 Task: Look for space in Roselle, United States from 10th July, 2023 to 15th July, 2023 for 7 adults in price range Rs.10000 to Rs.15000. Place can be entire place or shared room with 4 bedrooms having 7 beds and 4 bathrooms. Property type can be house, flat, guest house. Amenities needed are: wifi, TV, free parkinig on premises, gym, breakfast. Booking option can be shelf check-in. Required host language is English.
Action: Mouse moved to (435, 108)
Screenshot: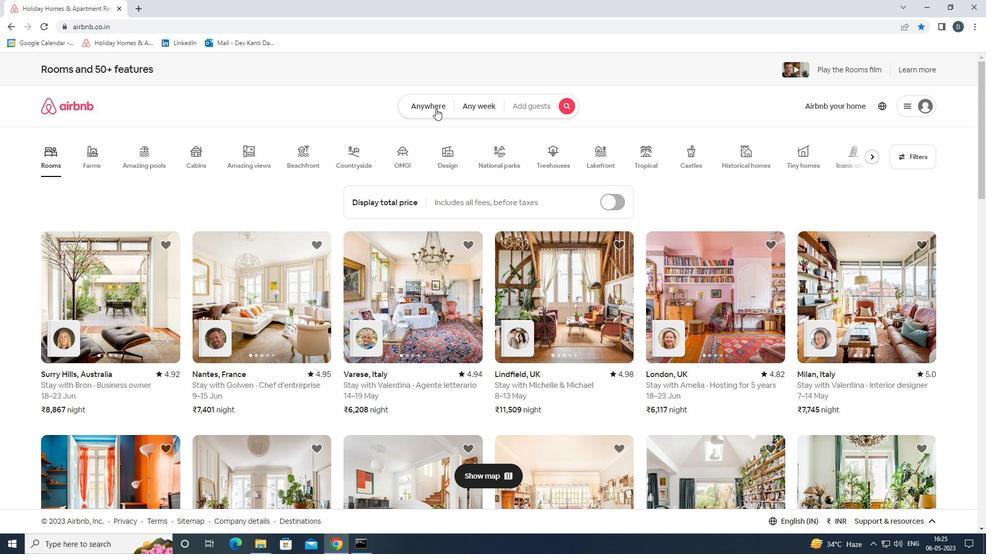 
Action: Mouse pressed left at (435, 108)
Screenshot: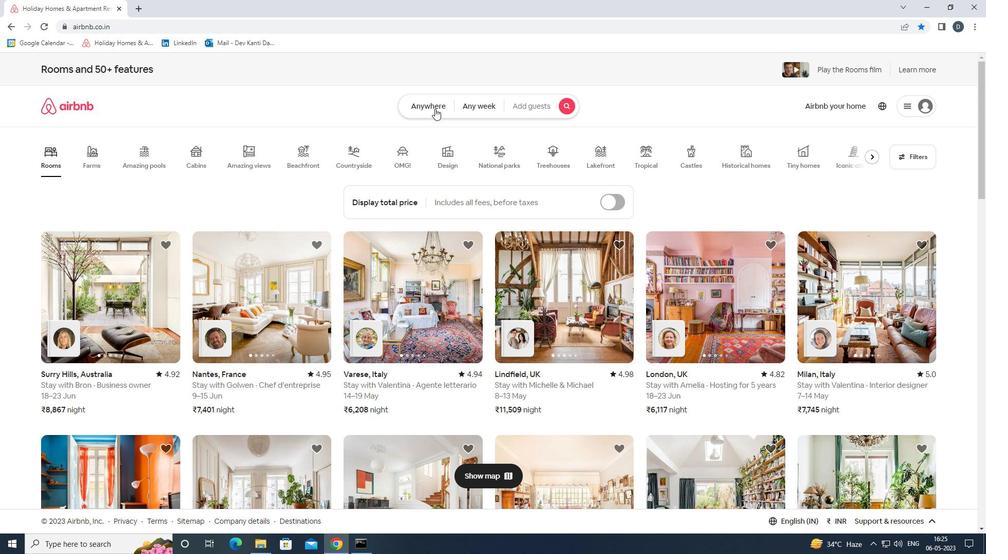 
Action: Mouse moved to (386, 147)
Screenshot: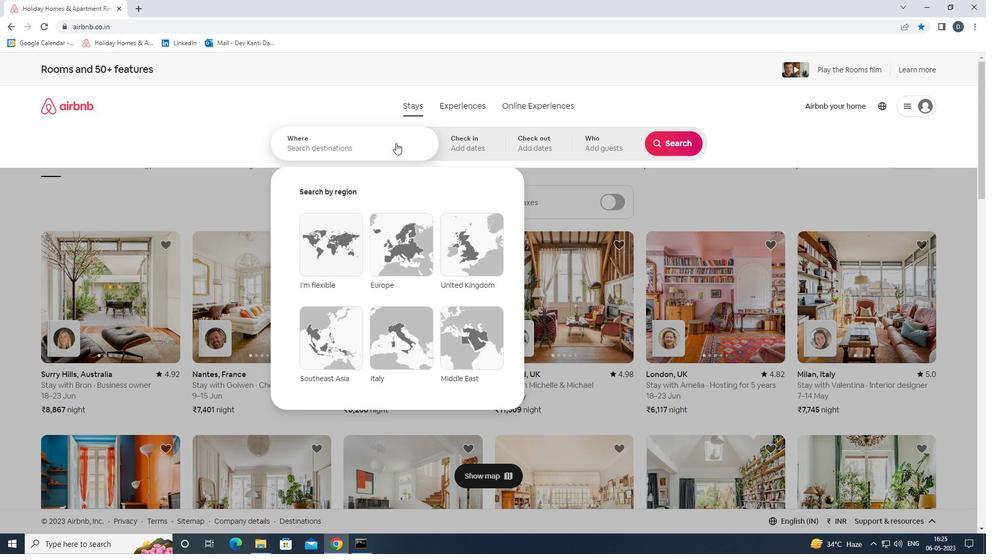 
Action: Mouse pressed left at (386, 147)
Screenshot: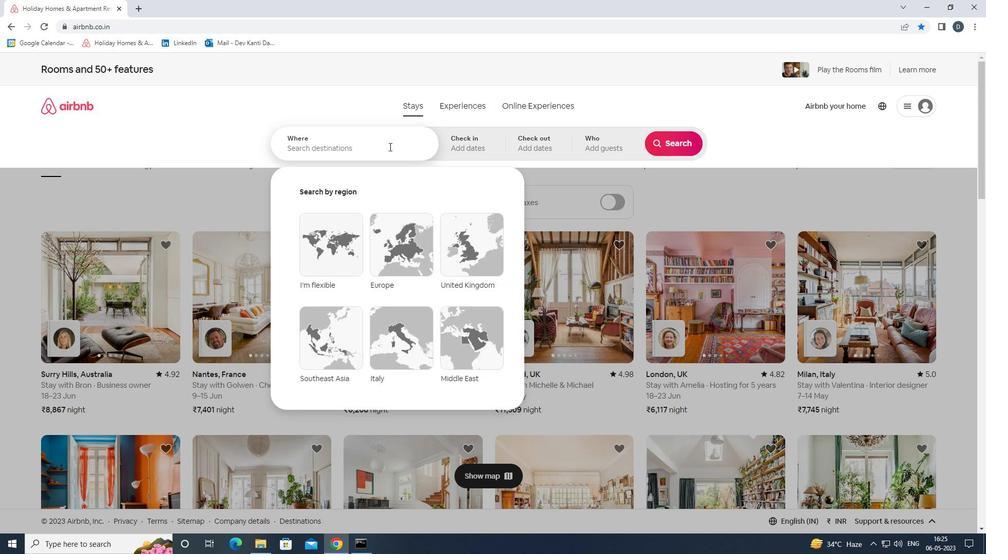 
Action: Key pressed <Key.shift><Key.shift>ROSELLE,<Key.shift>UNITED<Key.space><Key.shift><Key.shift><Key.shift><Key.shift><Key.shift><Key.shift><Key.shift><Key.shift><Key.shift><Key.shift><Key.shift><Key.shift><Key.shift><Key.shift><Key.shift><Key.shift><Key.shift><Key.shift><Key.shift><Key.shift><Key.shift><Key.shift><Key.shift><Key.shift><Key.shift><Key.shift><Key.shift><Key.shift><Key.shift><Key.shift><Key.shift><Key.shift><Key.shift><Key.shift>STATES<Key.enter>
Screenshot: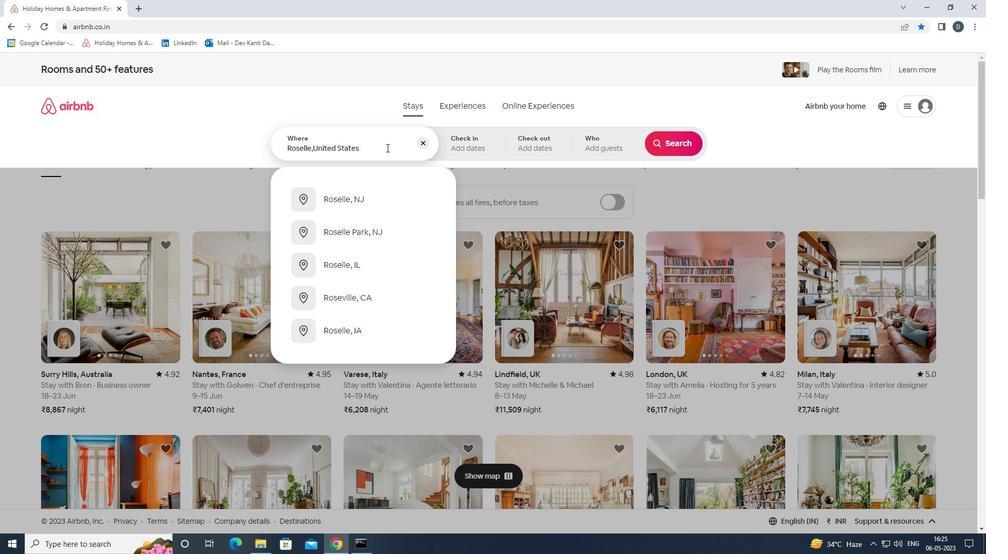 
Action: Mouse moved to (666, 229)
Screenshot: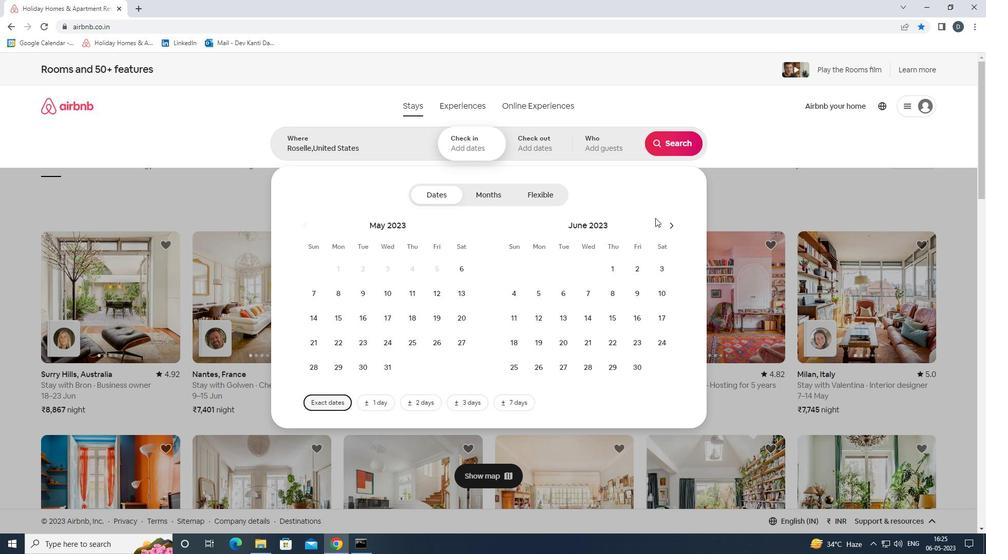 
Action: Mouse pressed left at (666, 229)
Screenshot: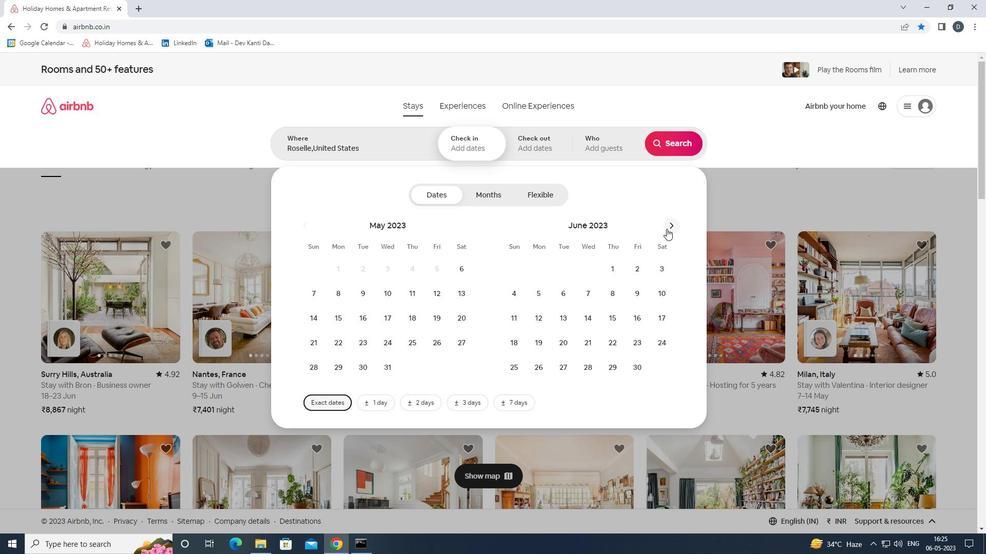
Action: Mouse moved to (542, 320)
Screenshot: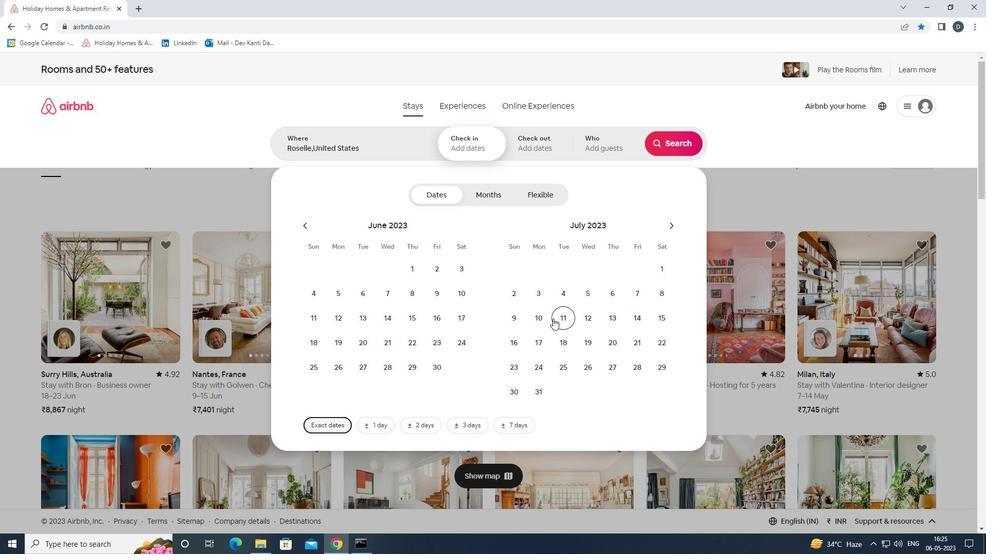 
Action: Mouse pressed left at (542, 320)
Screenshot: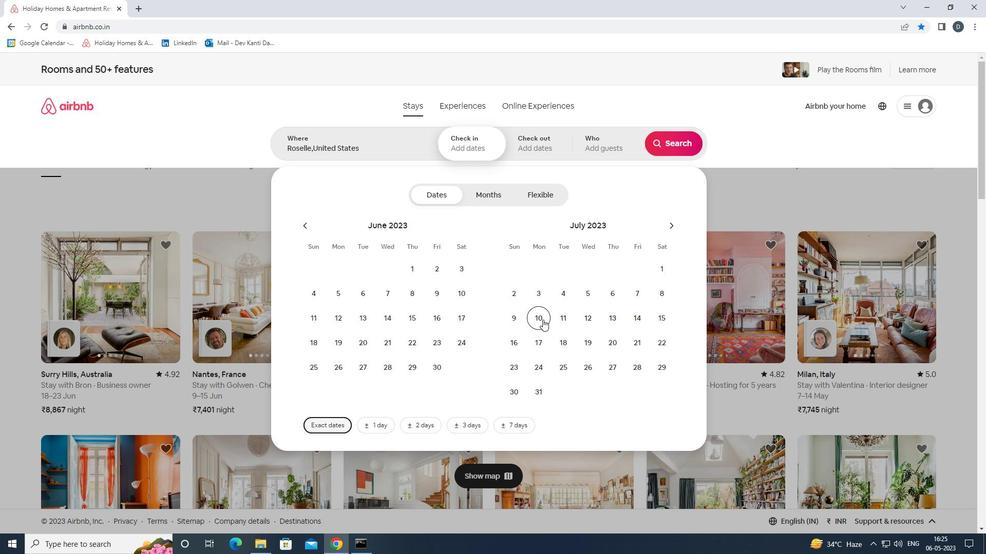 
Action: Mouse moved to (653, 315)
Screenshot: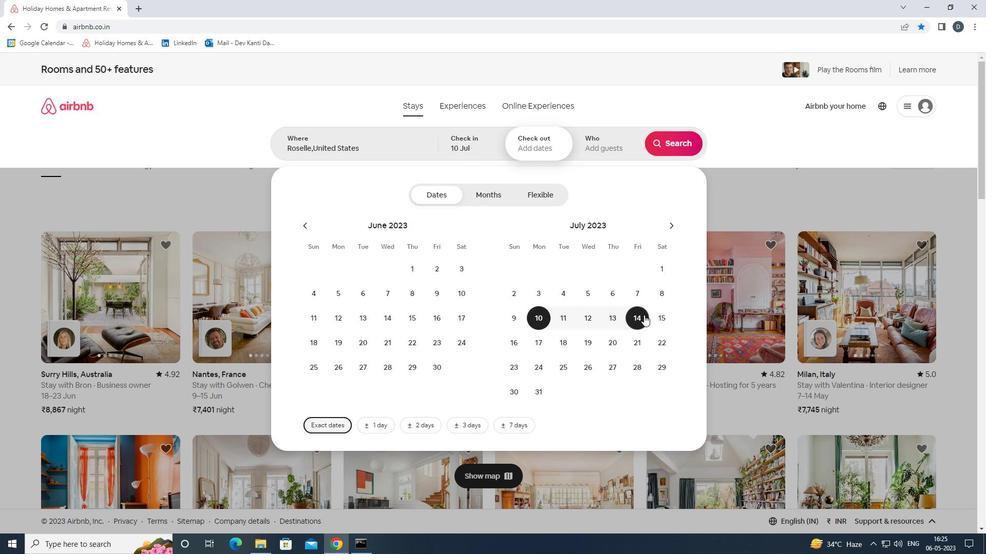 
Action: Mouse pressed left at (653, 315)
Screenshot: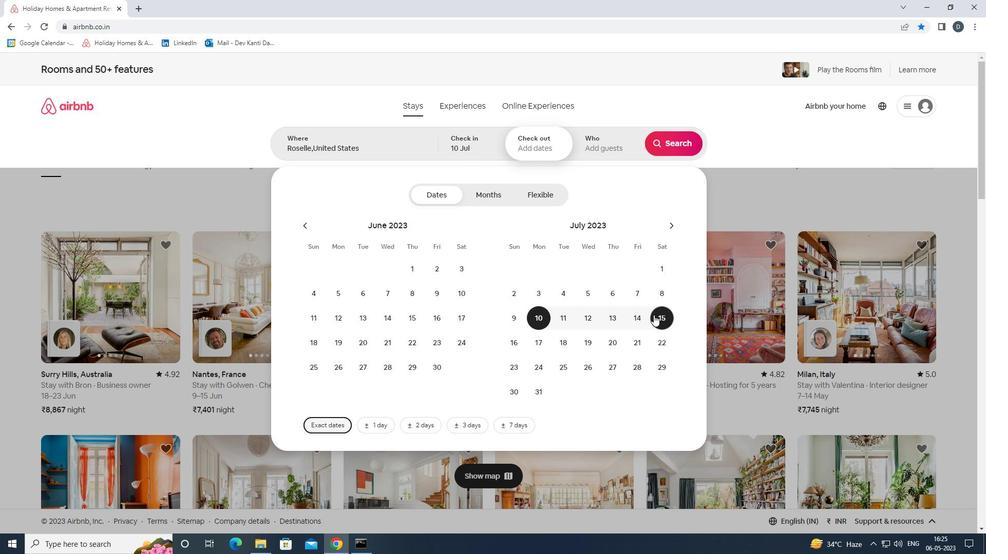 
Action: Mouse moved to (618, 146)
Screenshot: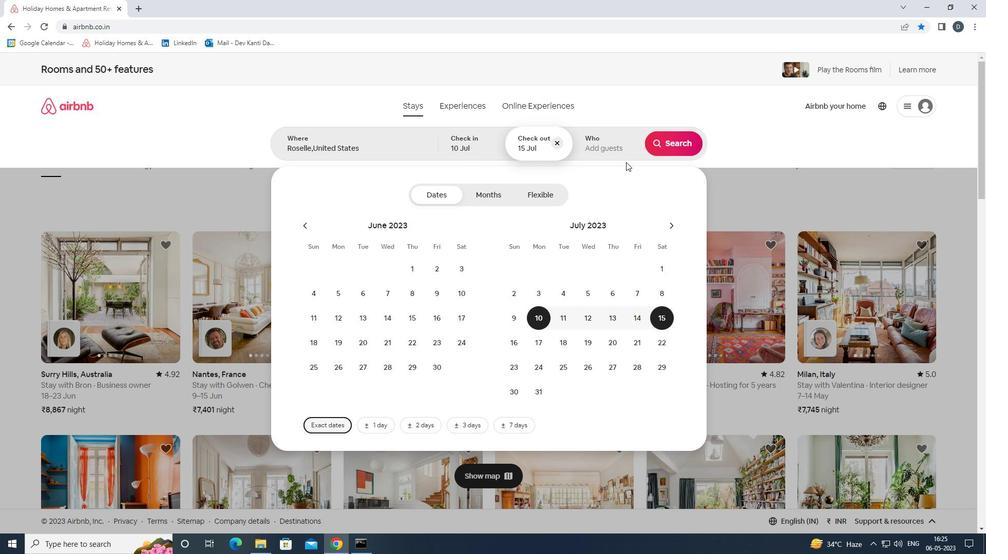 
Action: Mouse pressed left at (618, 146)
Screenshot: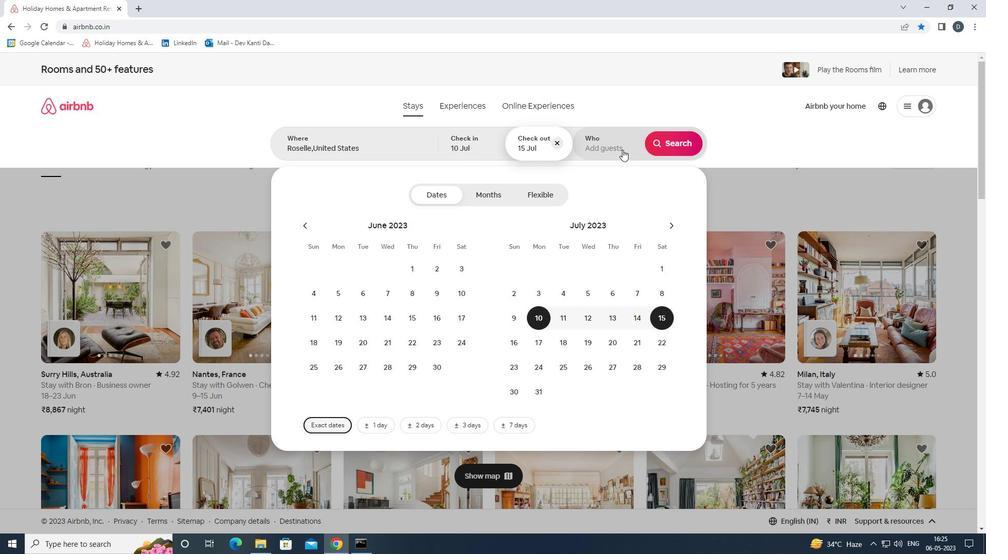 
Action: Mouse moved to (675, 196)
Screenshot: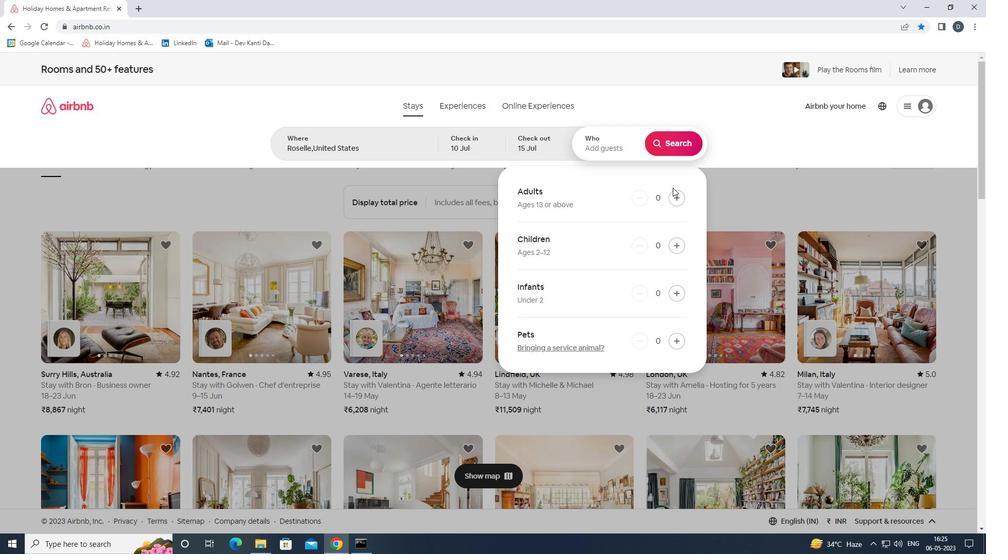 
Action: Mouse pressed left at (675, 196)
Screenshot: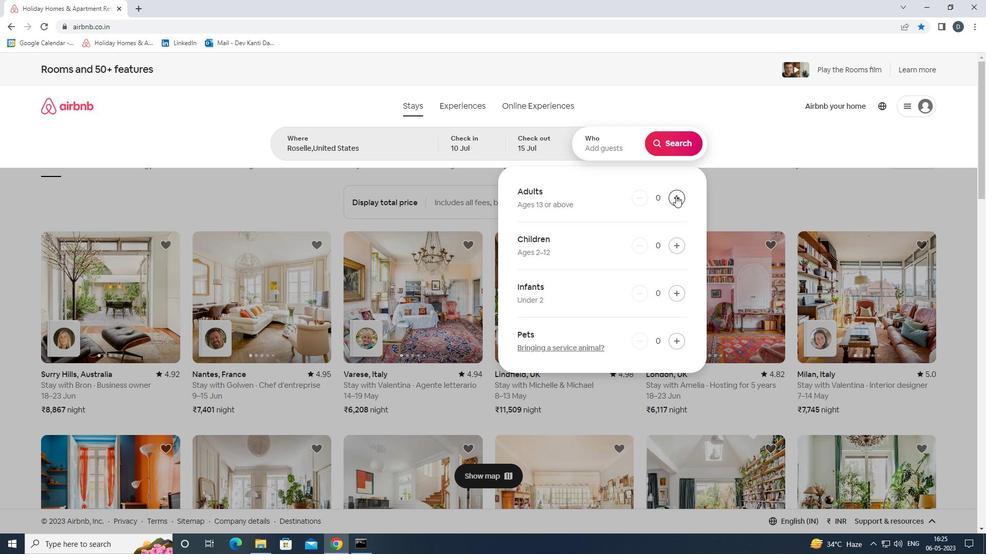
Action: Mouse pressed left at (675, 196)
Screenshot: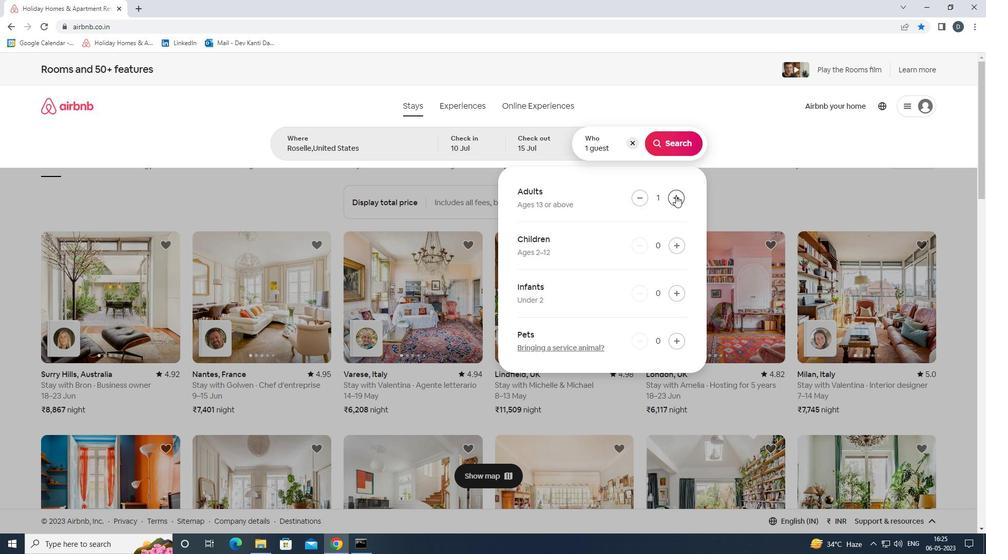 
Action: Mouse pressed left at (675, 196)
Screenshot: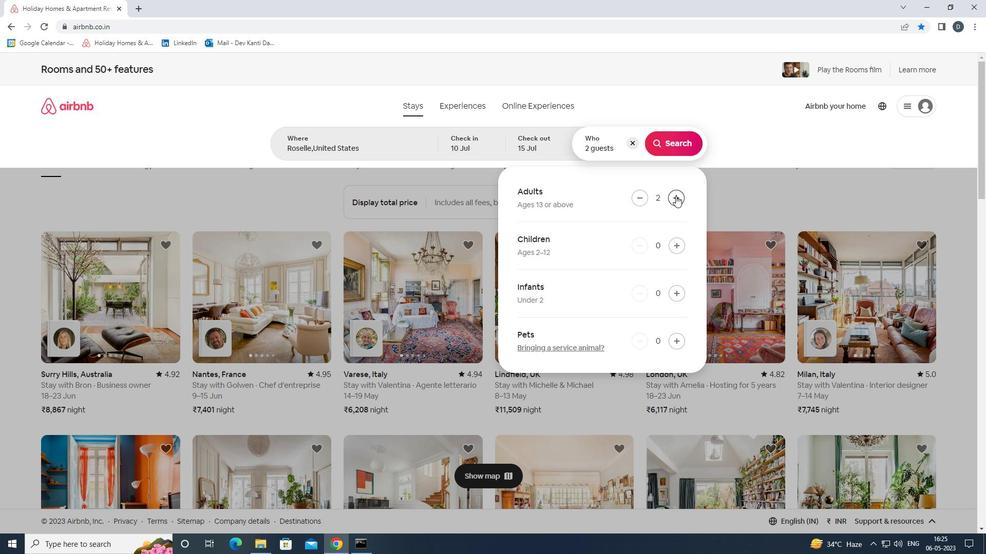 
Action: Mouse pressed left at (675, 196)
Screenshot: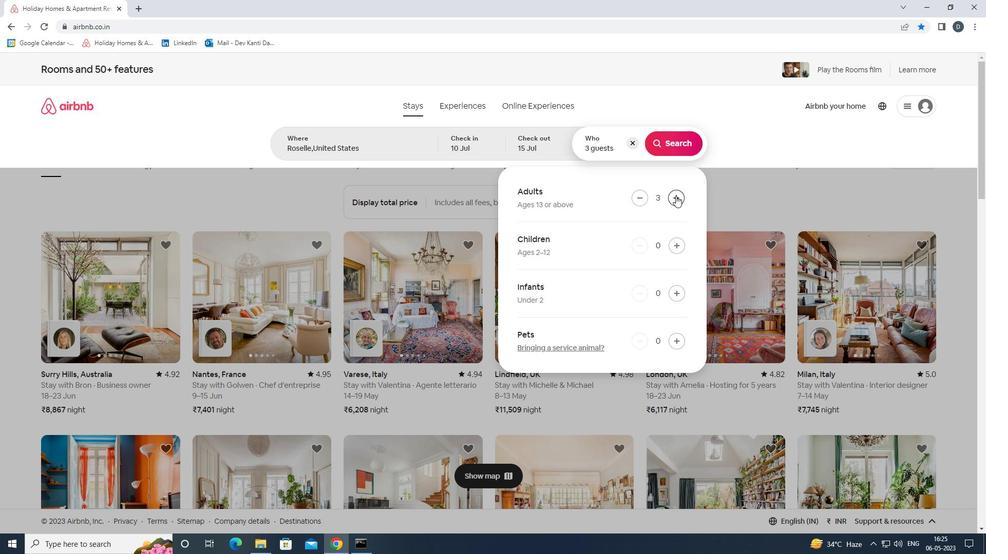 
Action: Mouse moved to (676, 196)
Screenshot: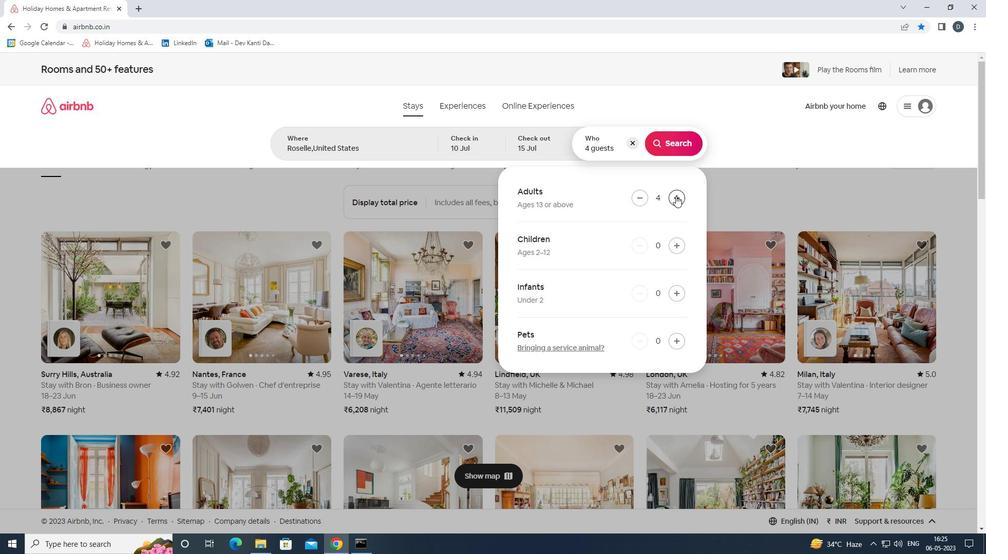 
Action: Mouse pressed left at (676, 196)
Screenshot: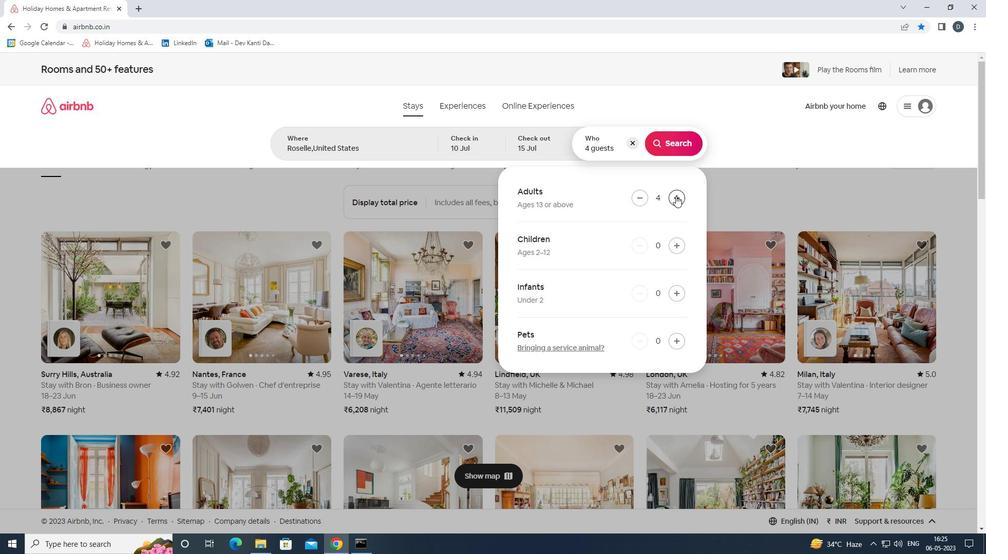 
Action: Mouse pressed left at (676, 196)
Screenshot: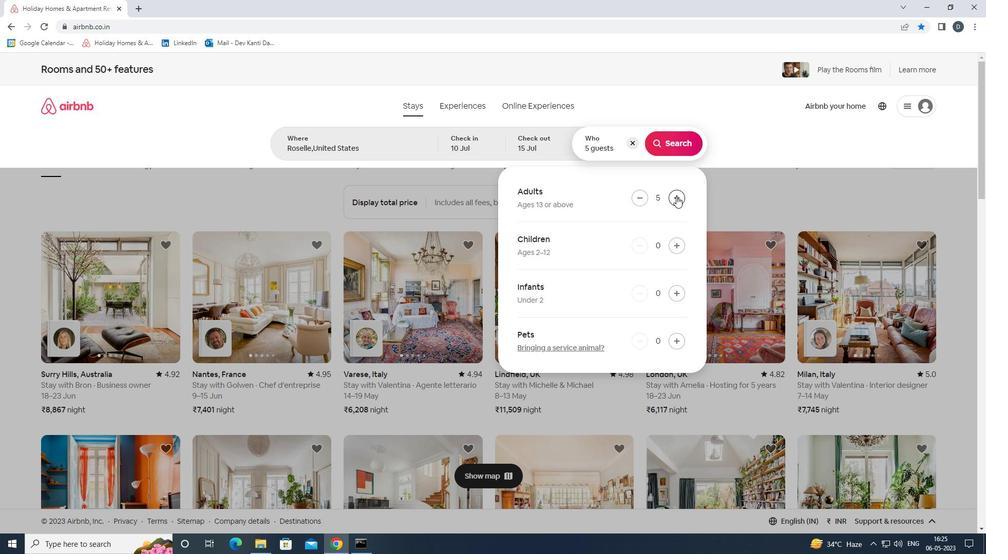 
Action: Mouse pressed left at (676, 196)
Screenshot: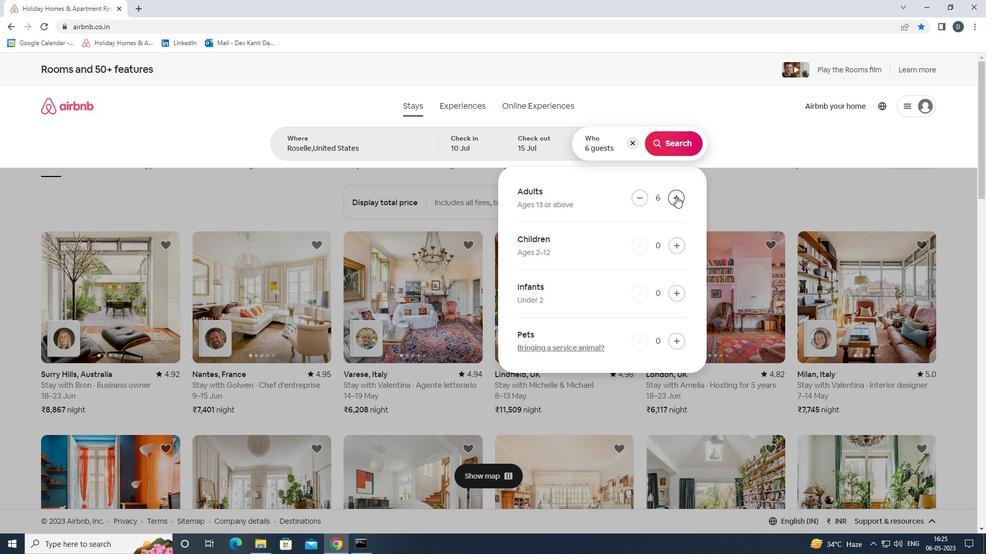 
Action: Mouse moved to (682, 153)
Screenshot: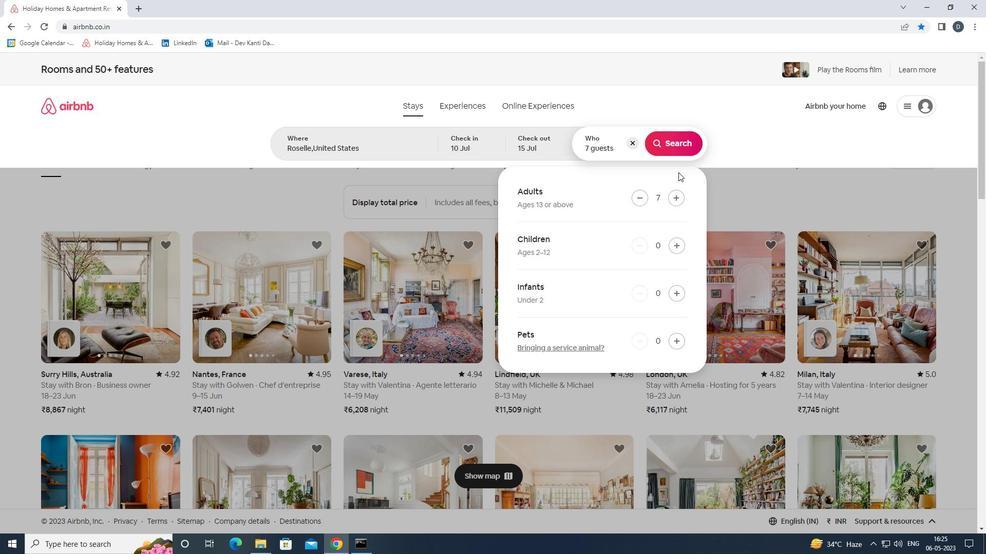 
Action: Mouse pressed left at (682, 153)
Screenshot: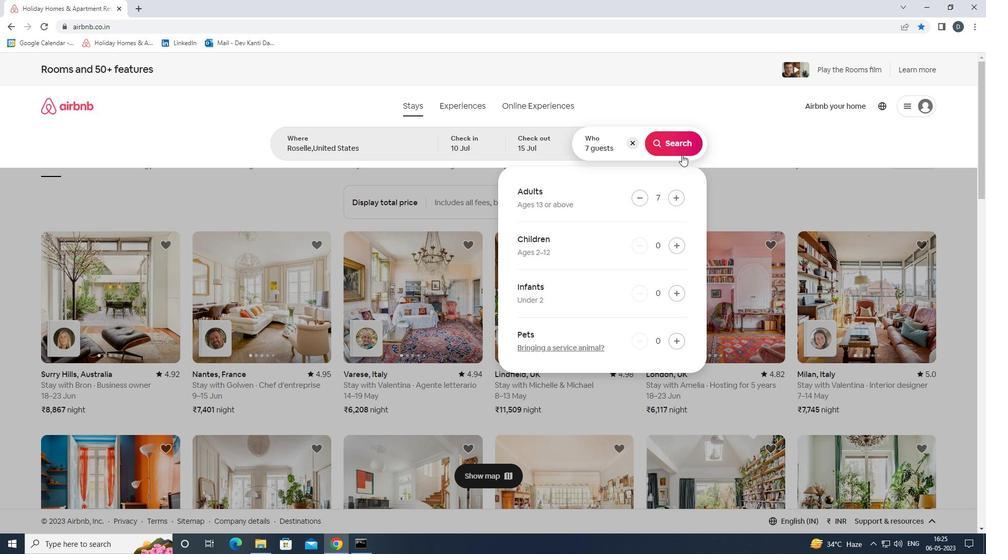 
Action: Mouse moved to (931, 111)
Screenshot: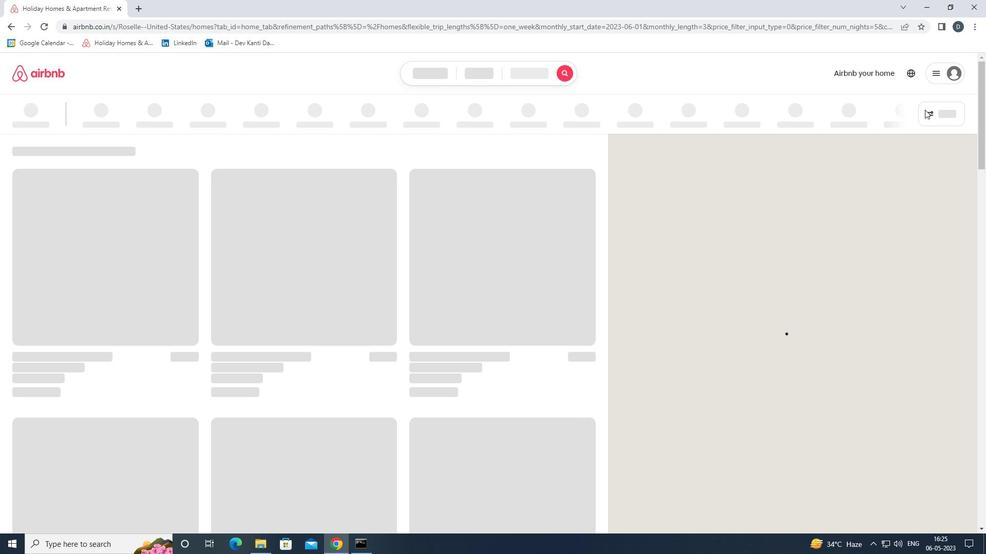 
Action: Mouse pressed left at (931, 111)
Screenshot: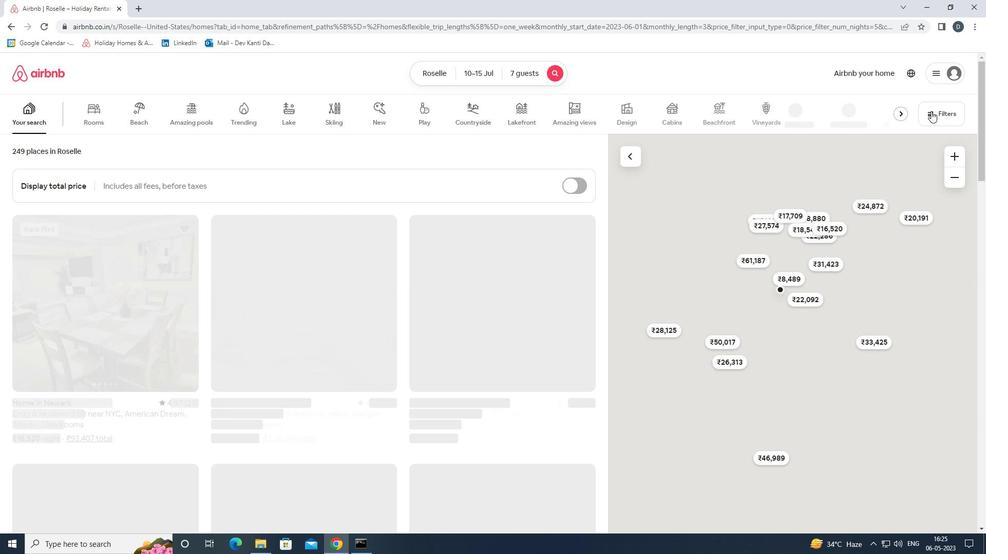 
Action: Mouse moved to (400, 364)
Screenshot: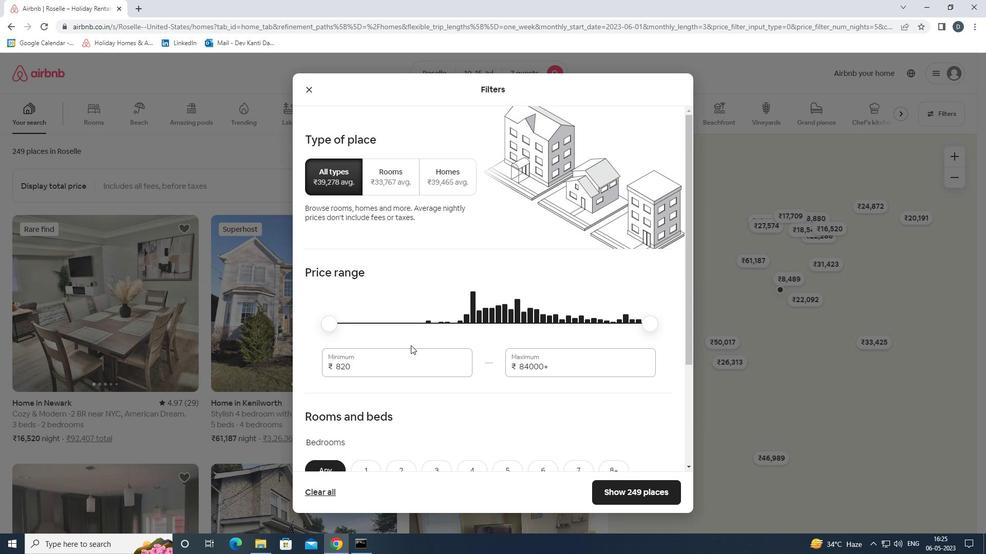 
Action: Mouse pressed left at (400, 364)
Screenshot: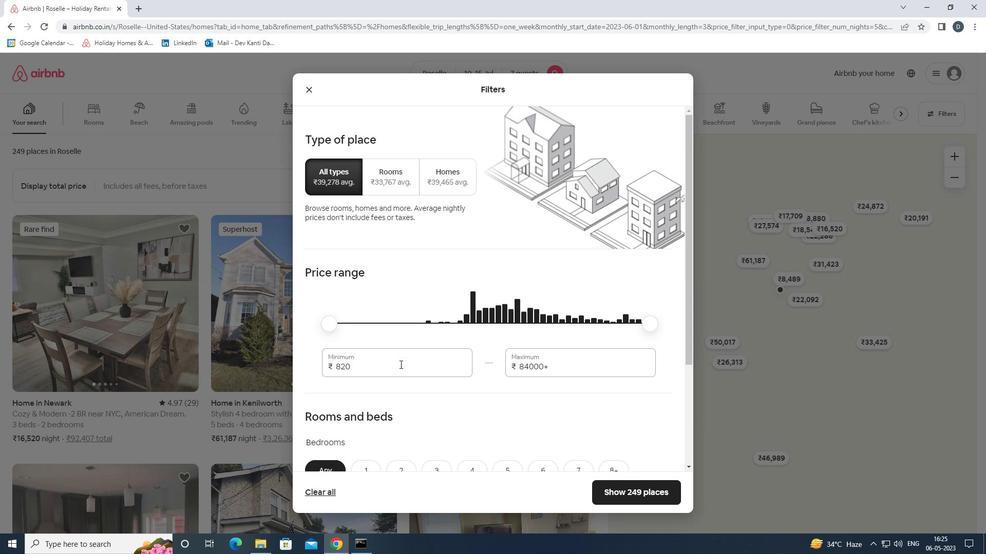 
Action: Mouse pressed left at (400, 364)
Screenshot: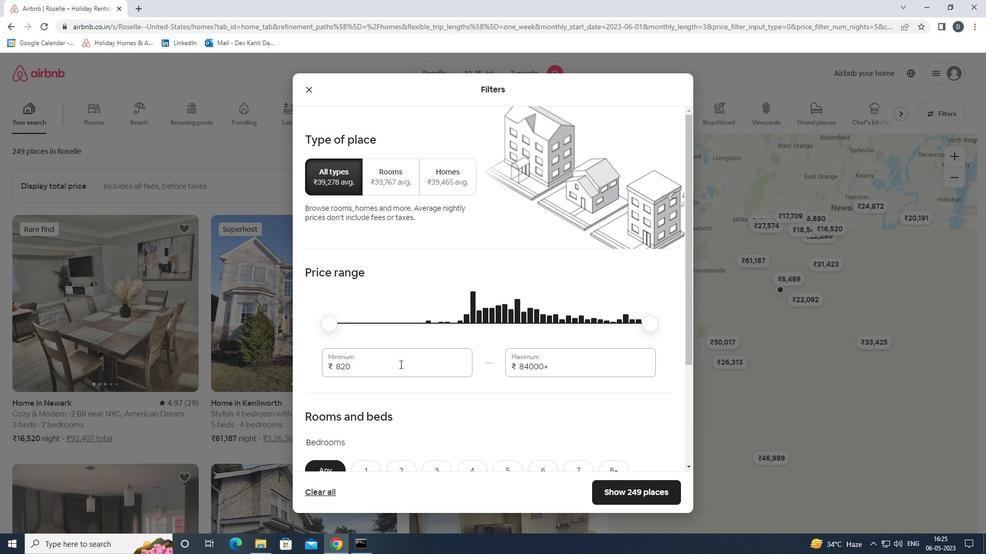 
Action: Key pressed 10000<Key.tab>15000
Screenshot: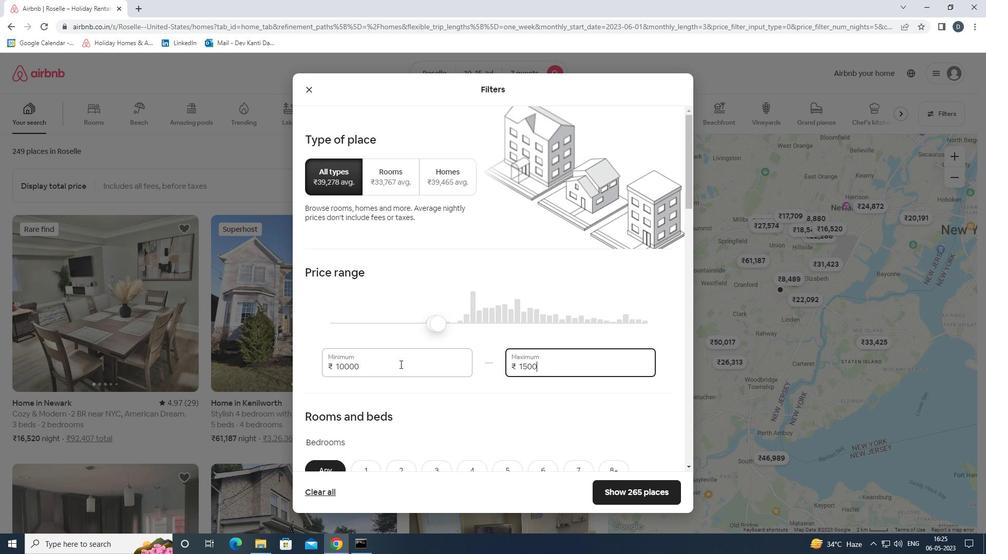 
Action: Mouse scrolled (400, 364) with delta (0, 0)
Screenshot: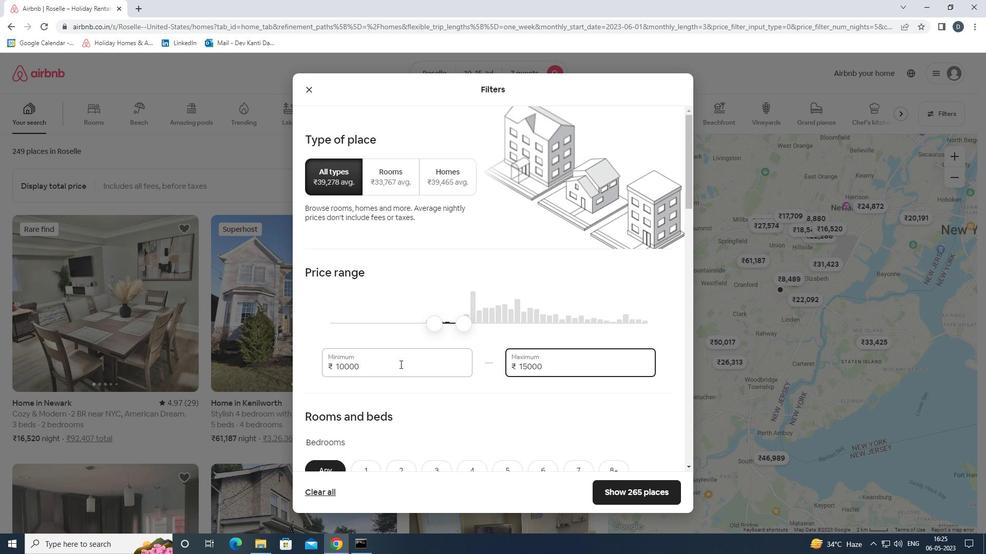 
Action: Mouse scrolled (400, 364) with delta (0, 0)
Screenshot: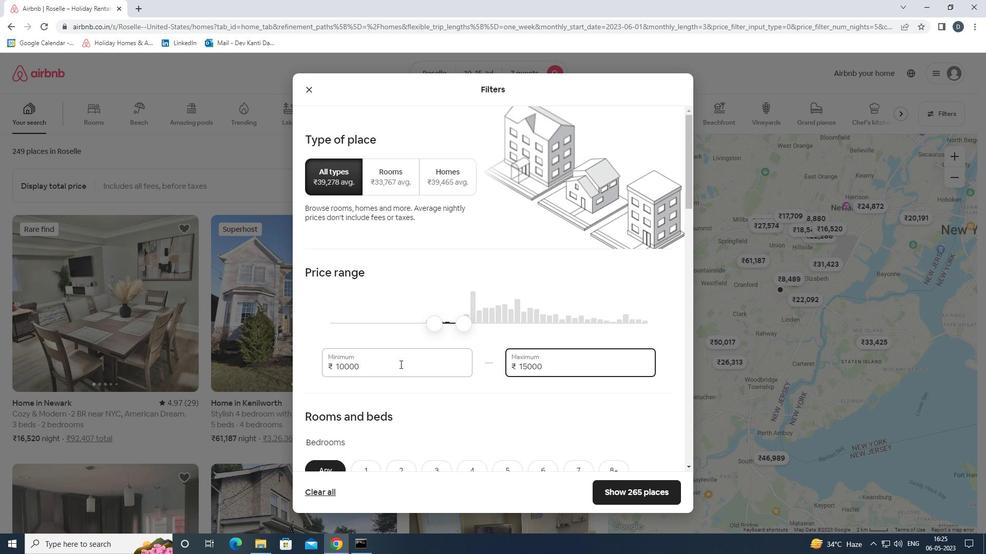 
Action: Mouse moved to (400, 364)
Screenshot: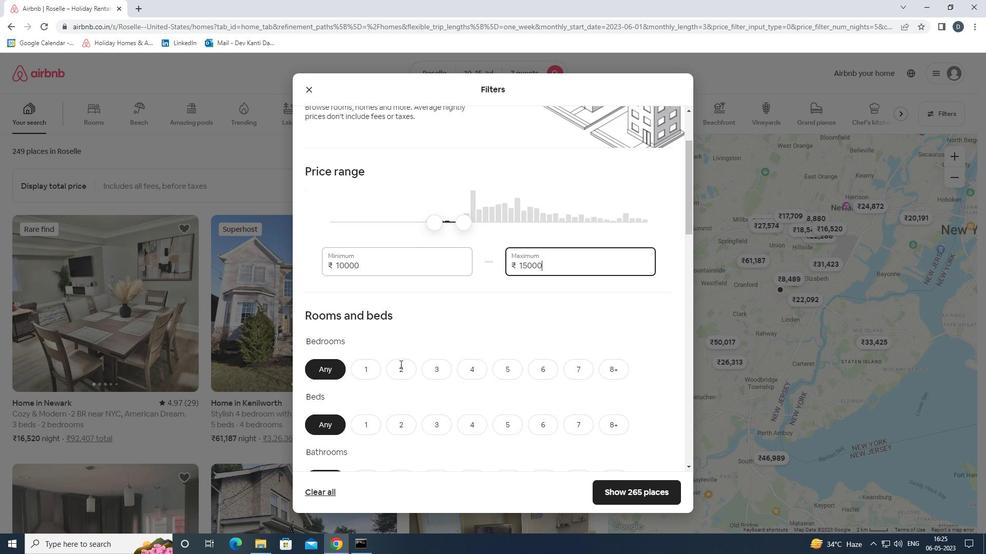 
Action: Mouse scrolled (400, 364) with delta (0, 0)
Screenshot: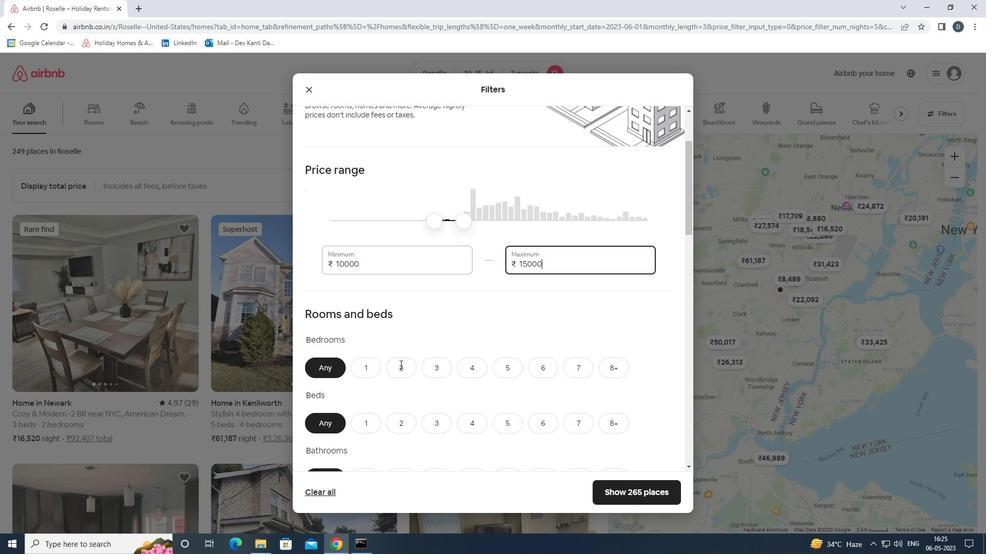 
Action: Mouse moved to (406, 359)
Screenshot: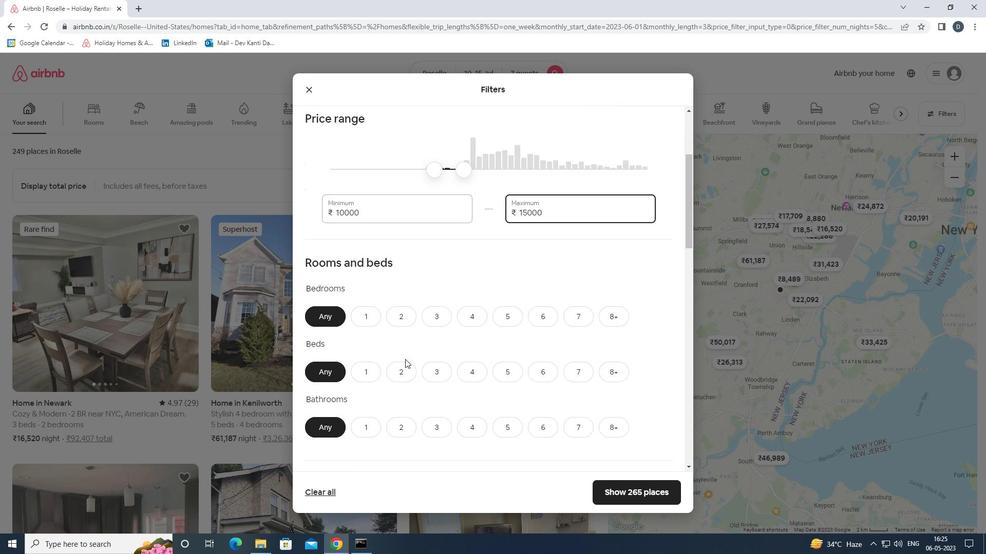 
Action: Mouse scrolled (406, 359) with delta (0, 0)
Screenshot: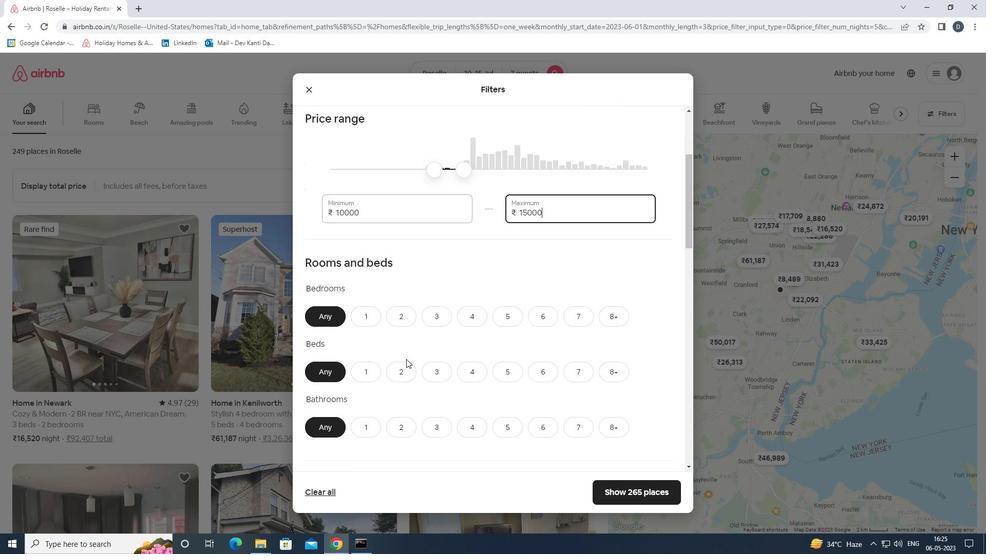 
Action: Mouse moved to (473, 265)
Screenshot: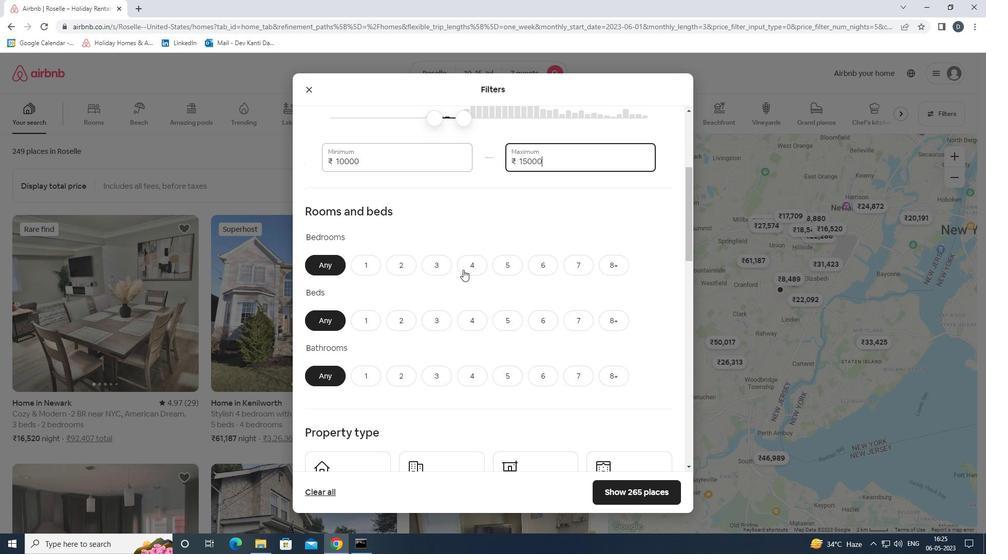 
Action: Mouse pressed left at (473, 265)
Screenshot: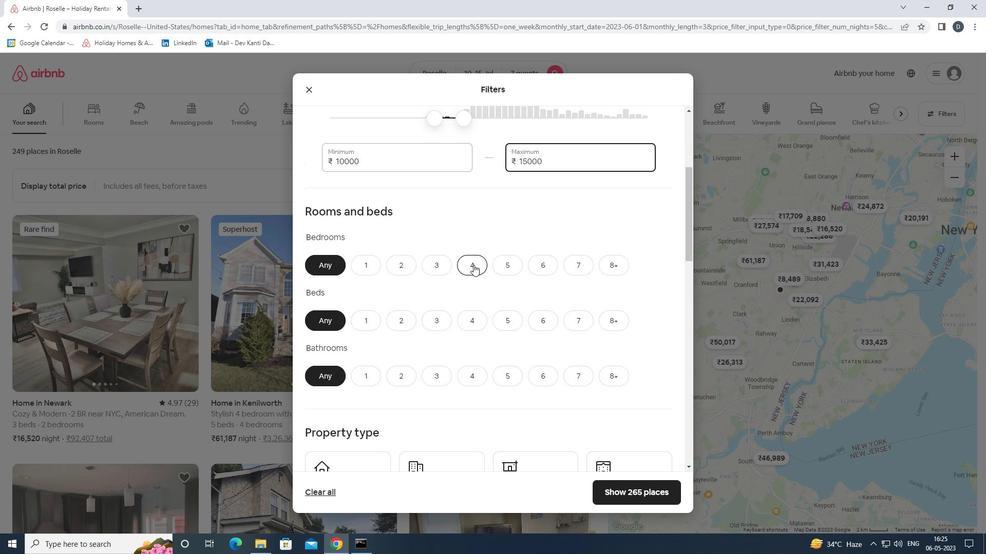 
Action: Mouse moved to (575, 320)
Screenshot: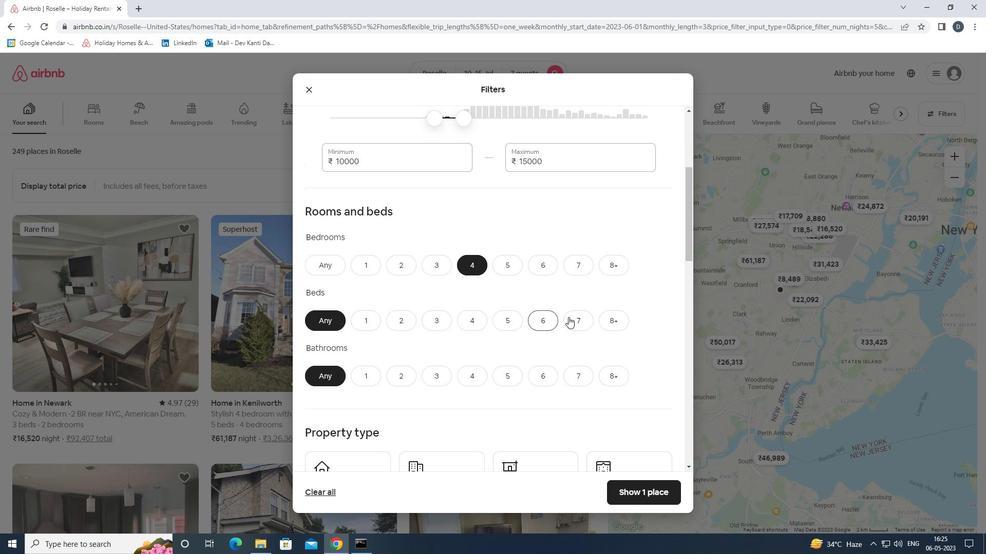 
Action: Mouse pressed left at (575, 320)
Screenshot: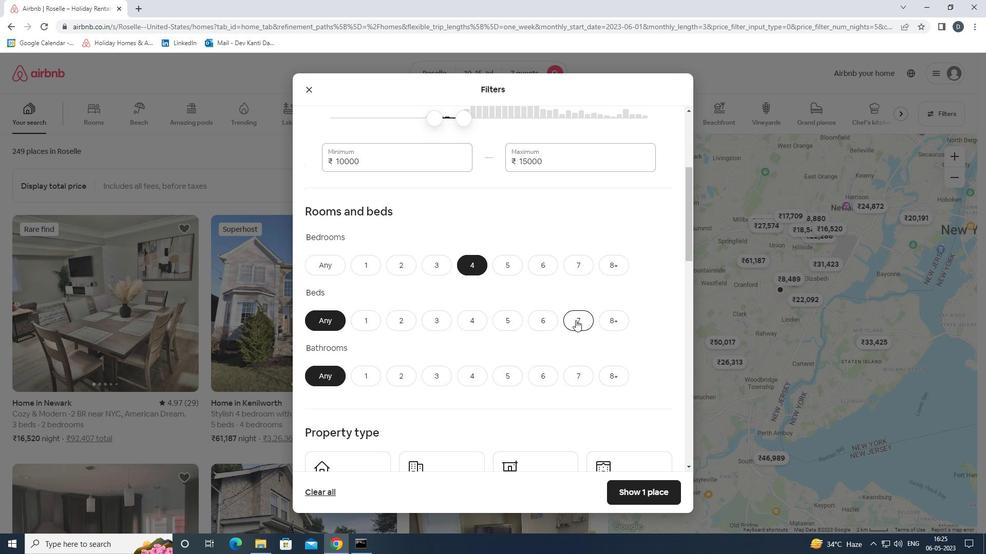 
Action: Mouse moved to (470, 367)
Screenshot: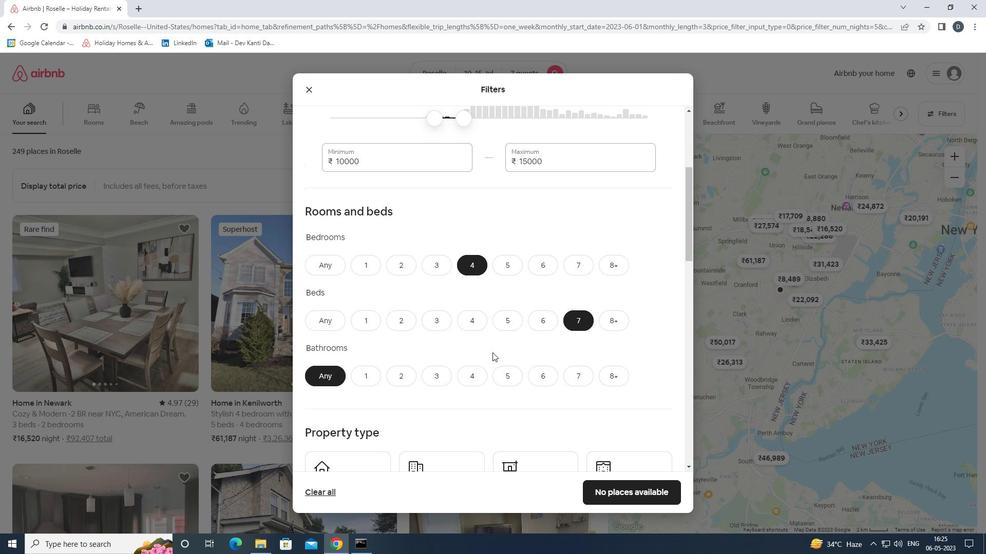 
Action: Mouse pressed left at (470, 367)
Screenshot: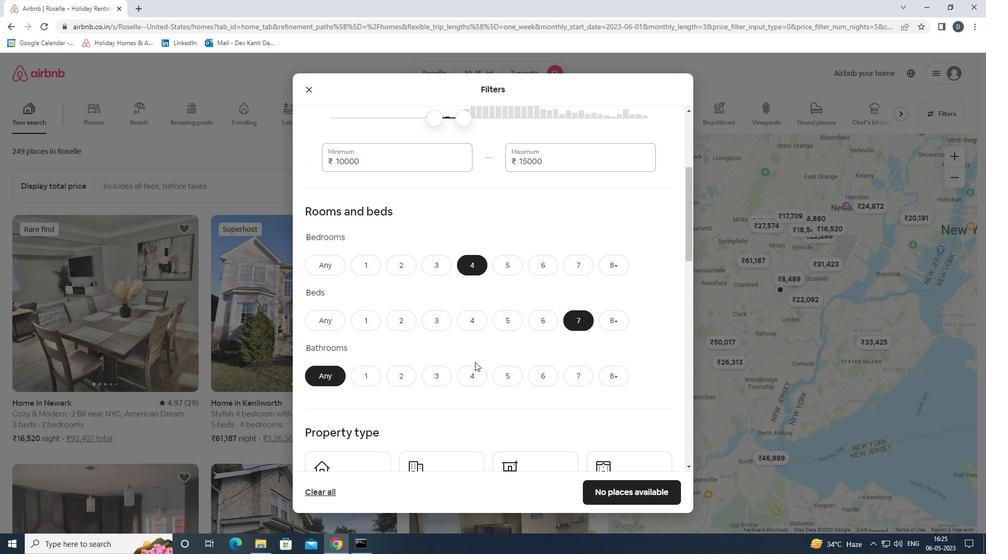 
Action: Mouse moved to (475, 341)
Screenshot: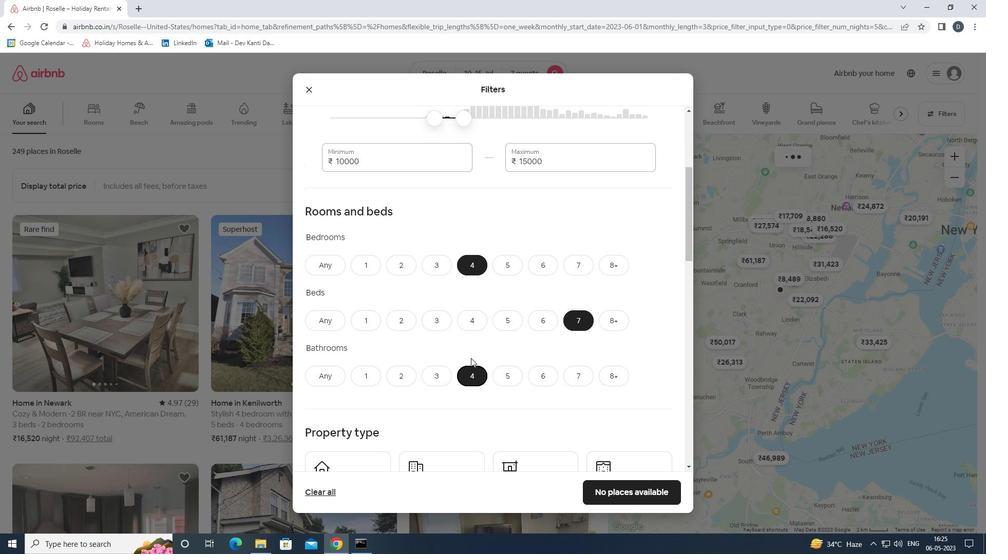 
Action: Mouse scrolled (475, 340) with delta (0, 0)
Screenshot: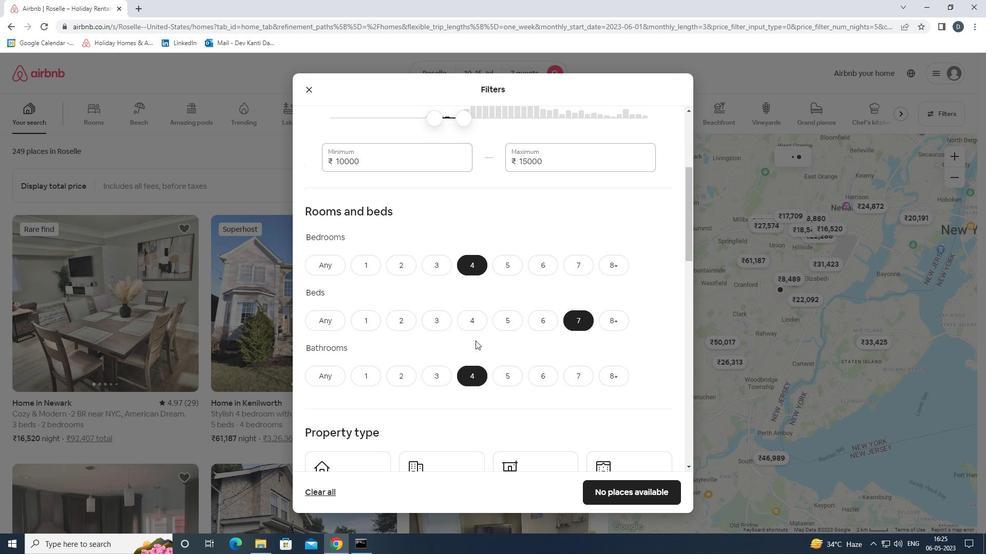 
Action: Mouse scrolled (475, 340) with delta (0, 0)
Screenshot: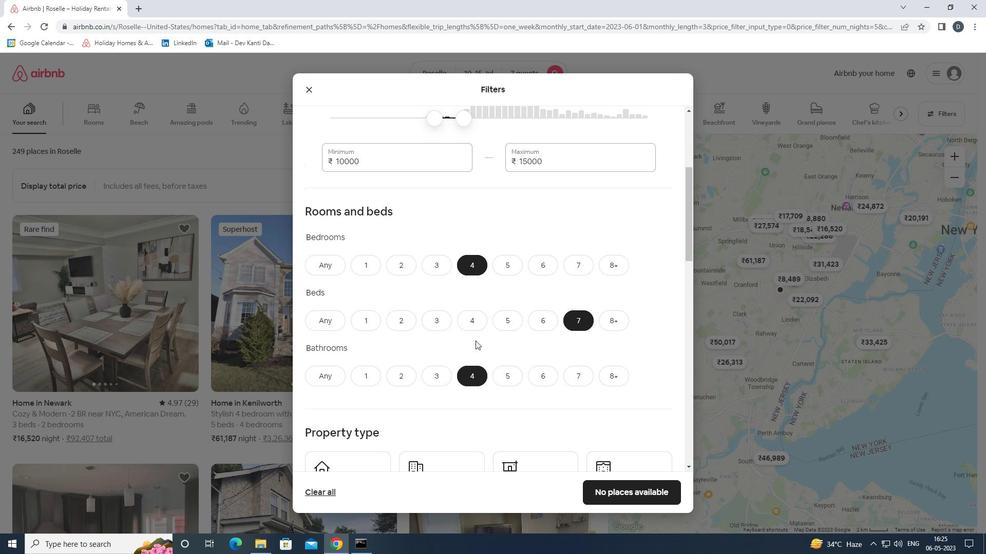 
Action: Mouse scrolled (475, 340) with delta (0, 0)
Screenshot: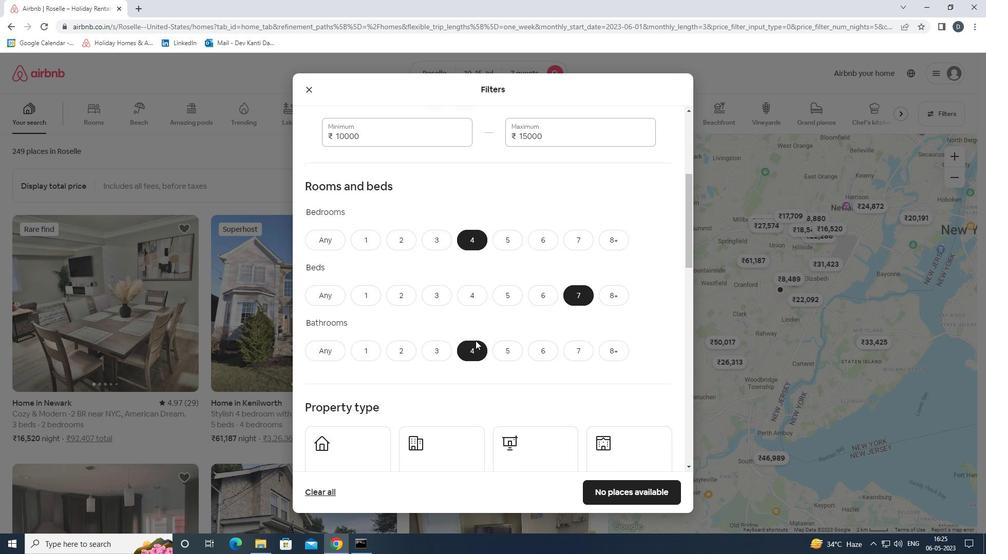 
Action: Mouse moved to (356, 340)
Screenshot: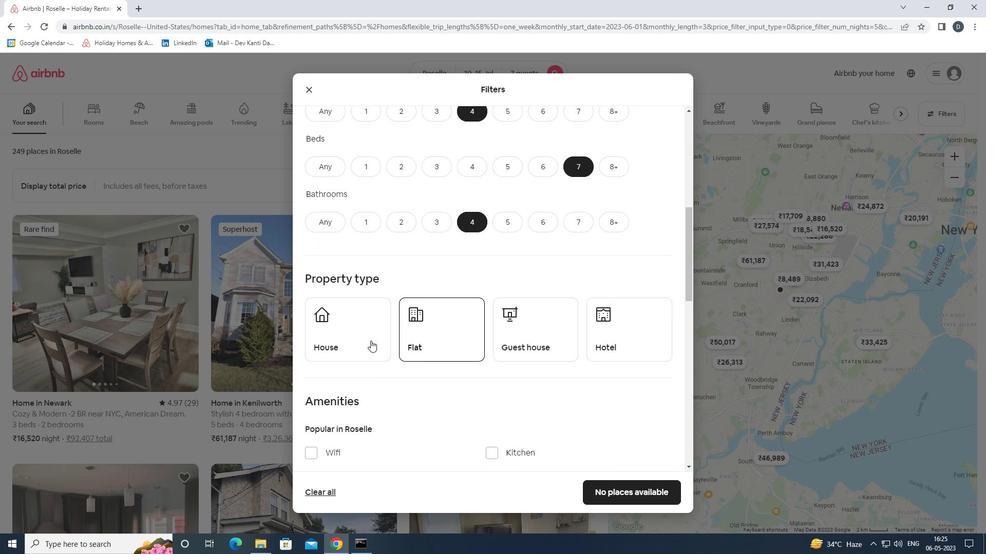
Action: Mouse pressed left at (356, 340)
Screenshot: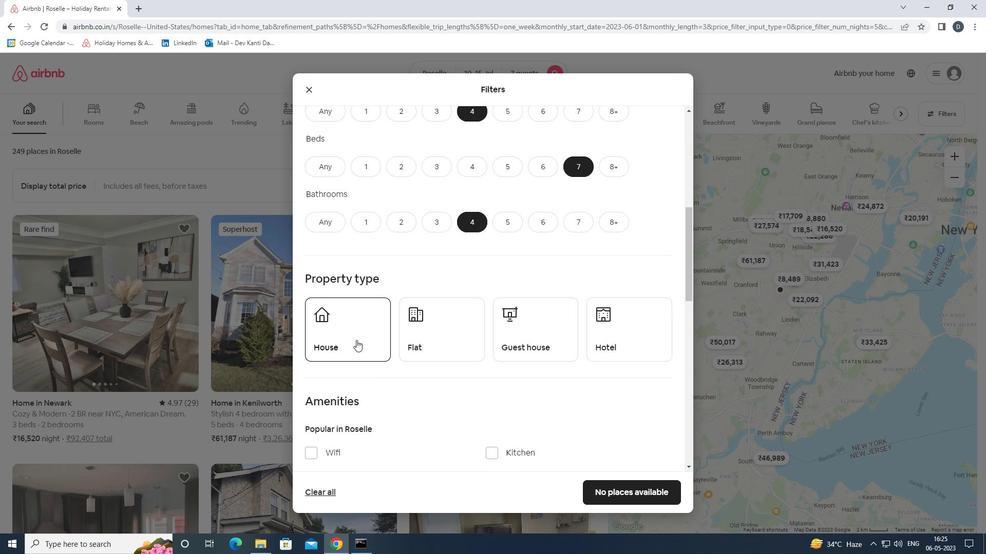 
Action: Mouse moved to (448, 328)
Screenshot: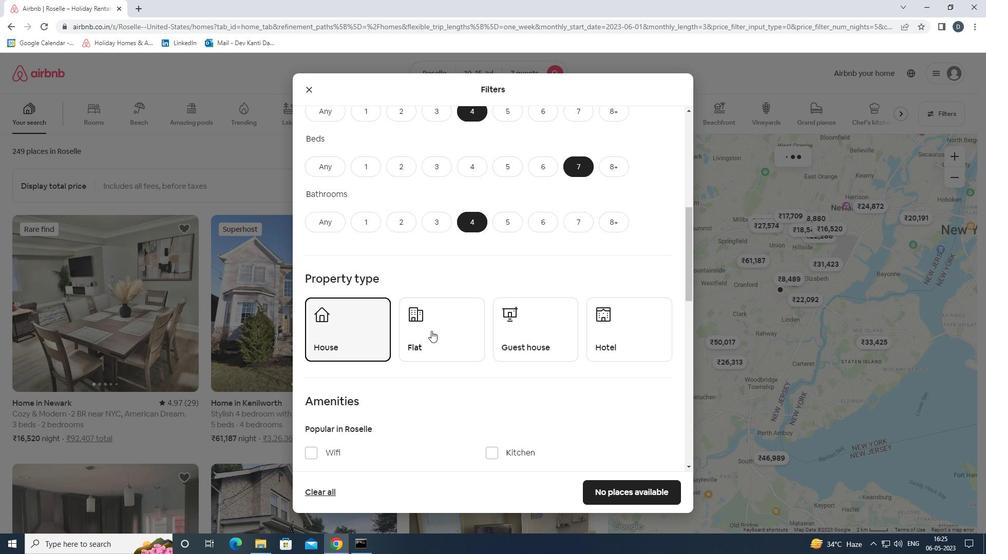 
Action: Mouse pressed left at (448, 328)
Screenshot: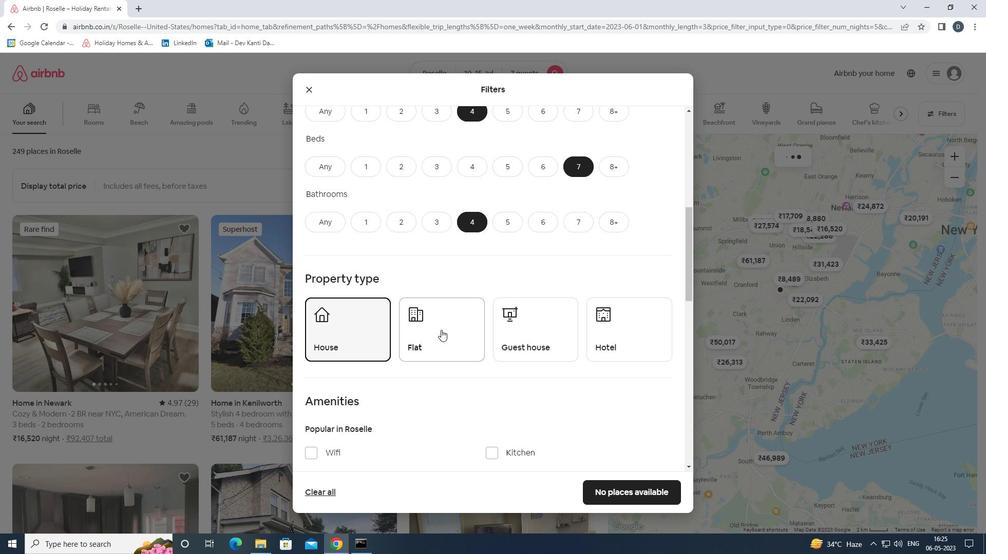 
Action: Mouse moved to (524, 328)
Screenshot: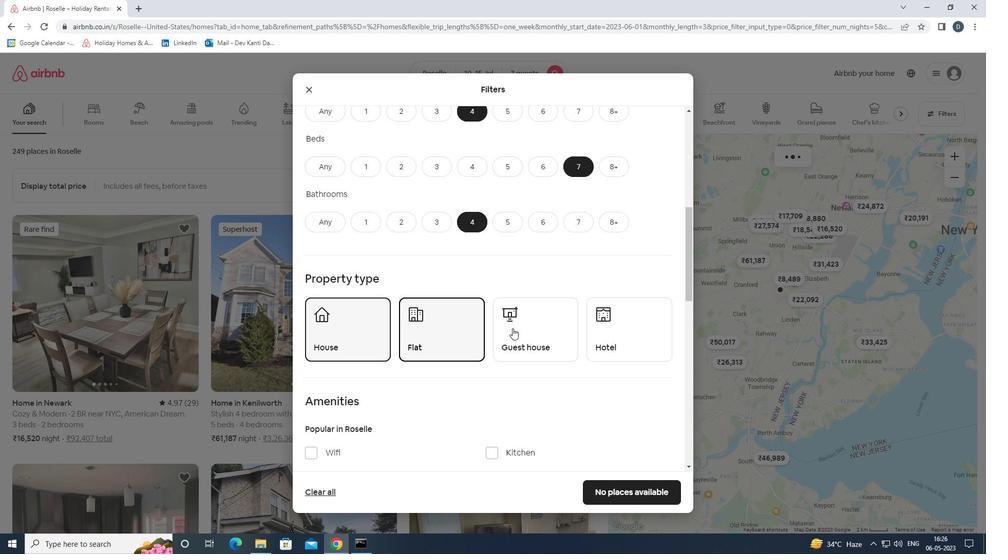 
Action: Mouse pressed left at (524, 328)
Screenshot: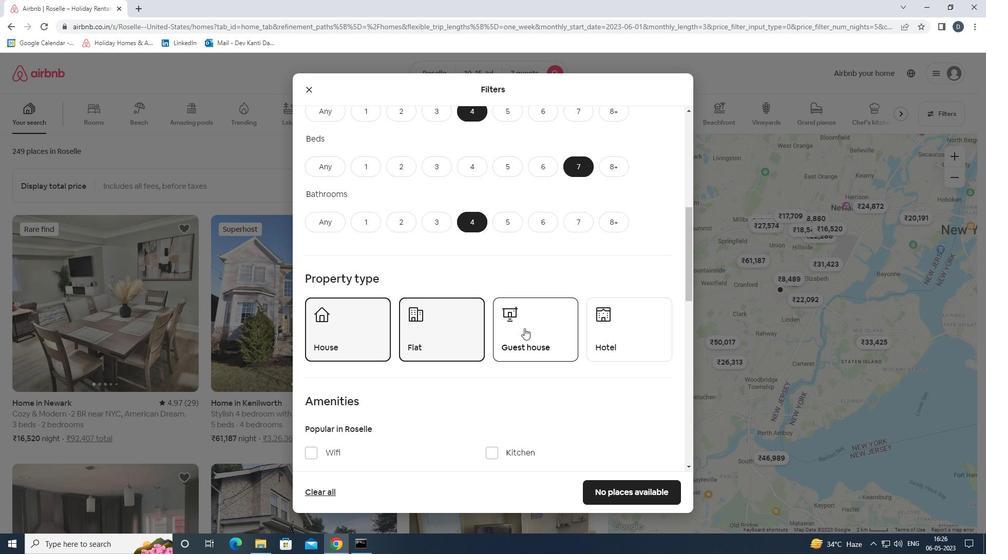 
Action: Mouse moved to (524, 327)
Screenshot: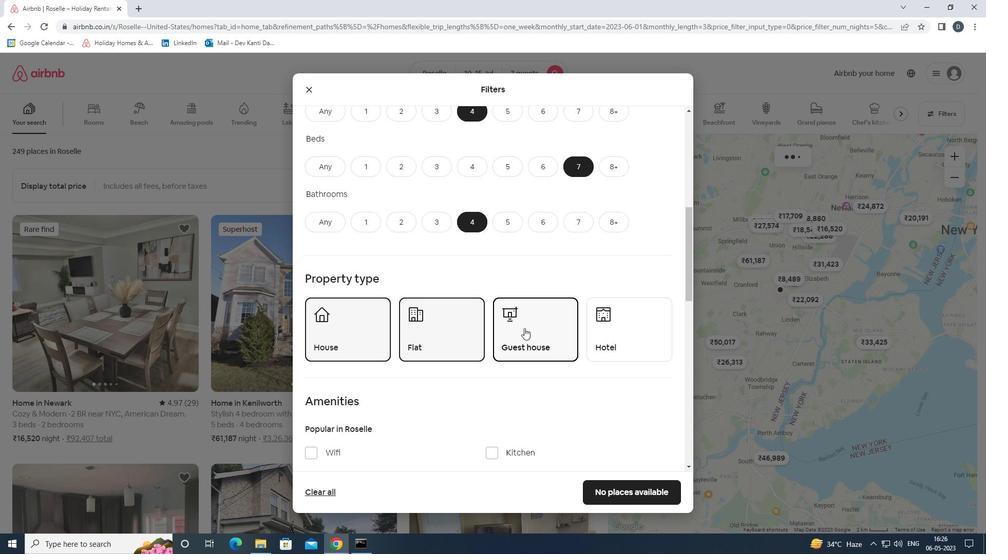 
Action: Mouse scrolled (524, 327) with delta (0, 0)
Screenshot: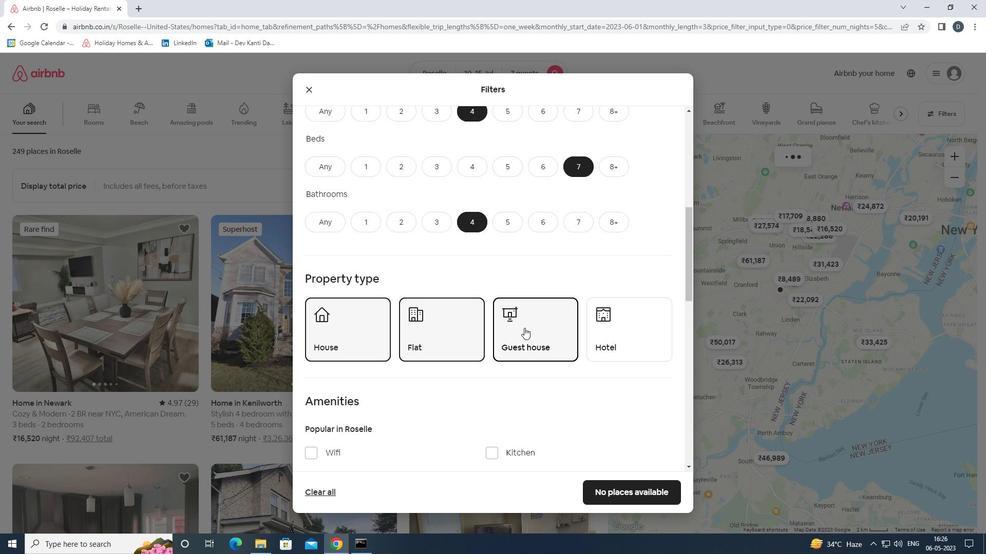 
Action: Mouse moved to (524, 327)
Screenshot: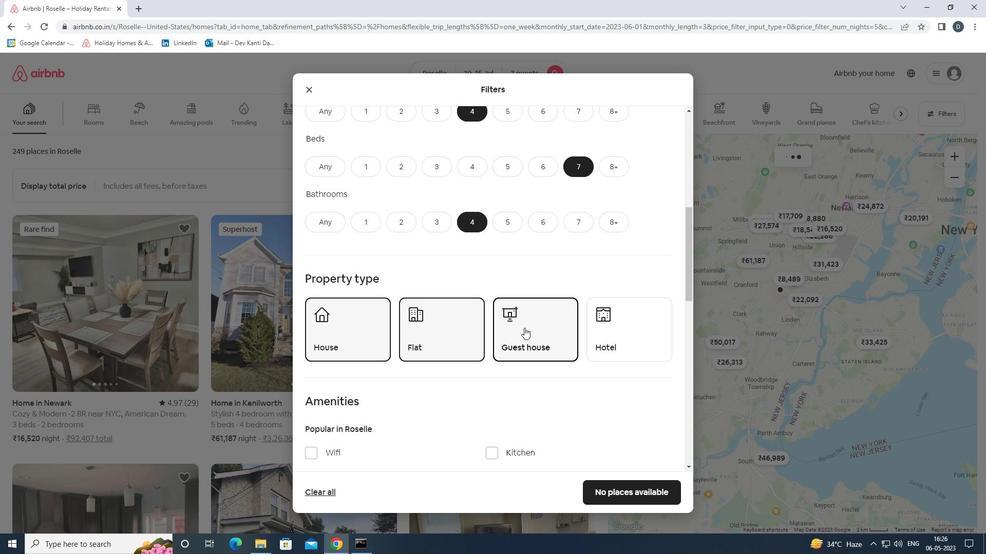 
Action: Mouse scrolled (524, 327) with delta (0, 0)
Screenshot: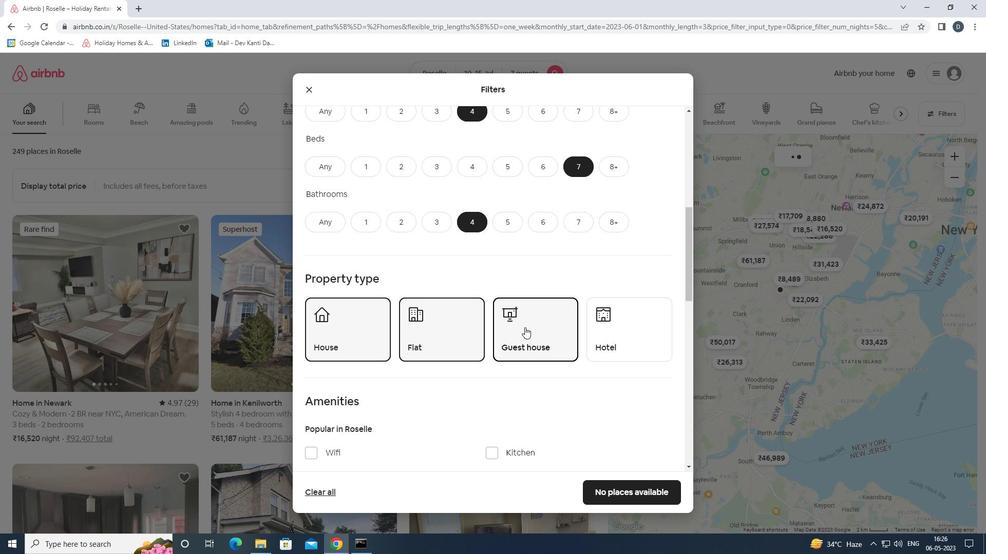 
Action: Mouse scrolled (524, 327) with delta (0, 0)
Screenshot: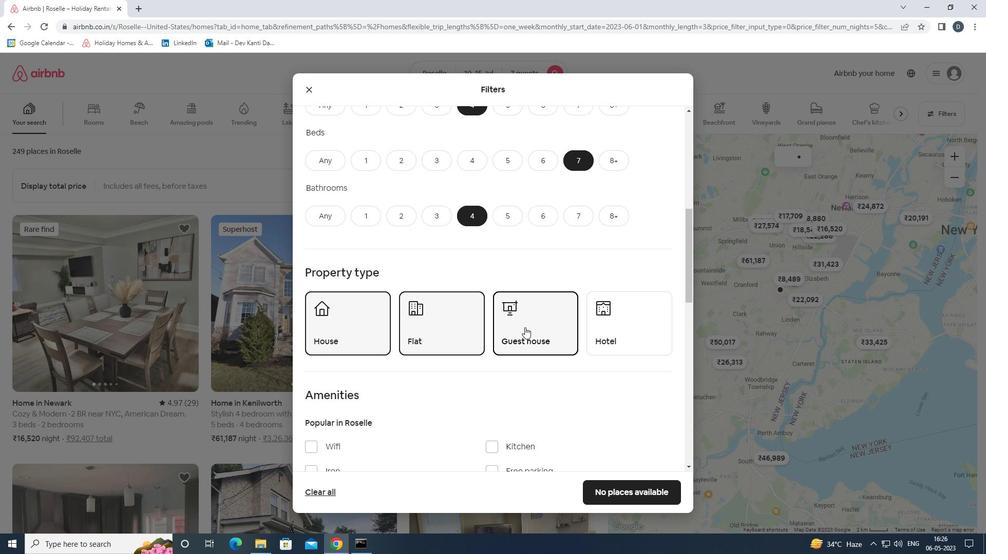 
Action: Mouse moved to (335, 301)
Screenshot: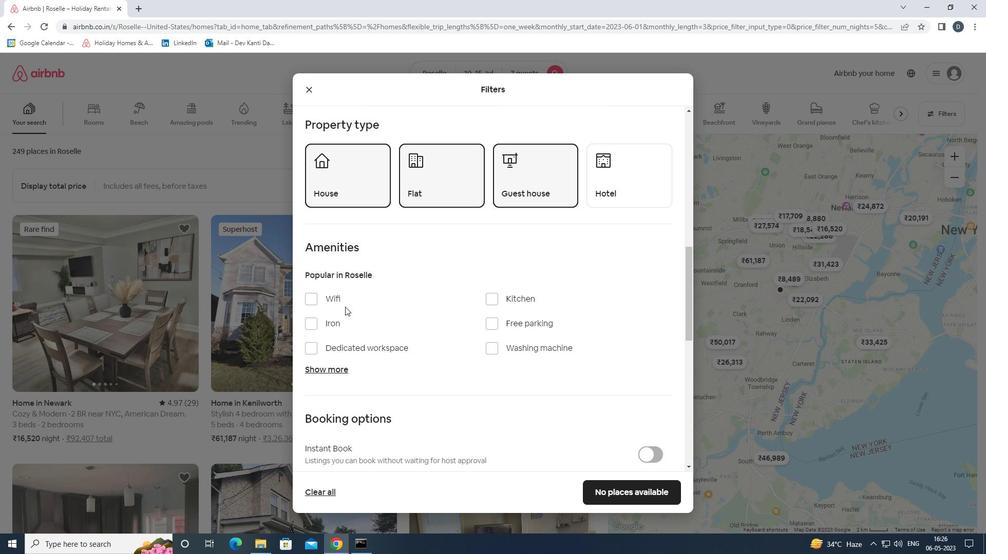 
Action: Mouse pressed left at (335, 301)
Screenshot: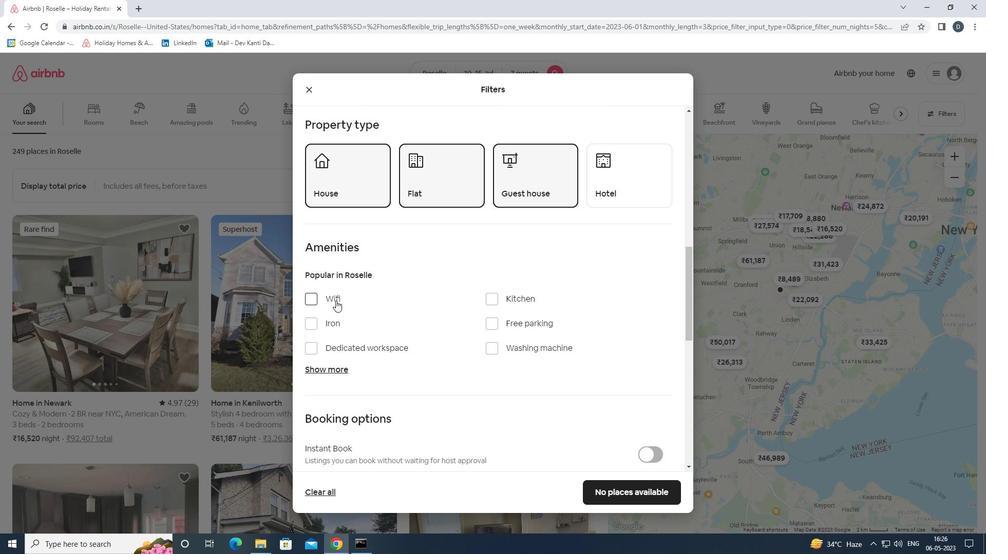 
Action: Mouse moved to (333, 368)
Screenshot: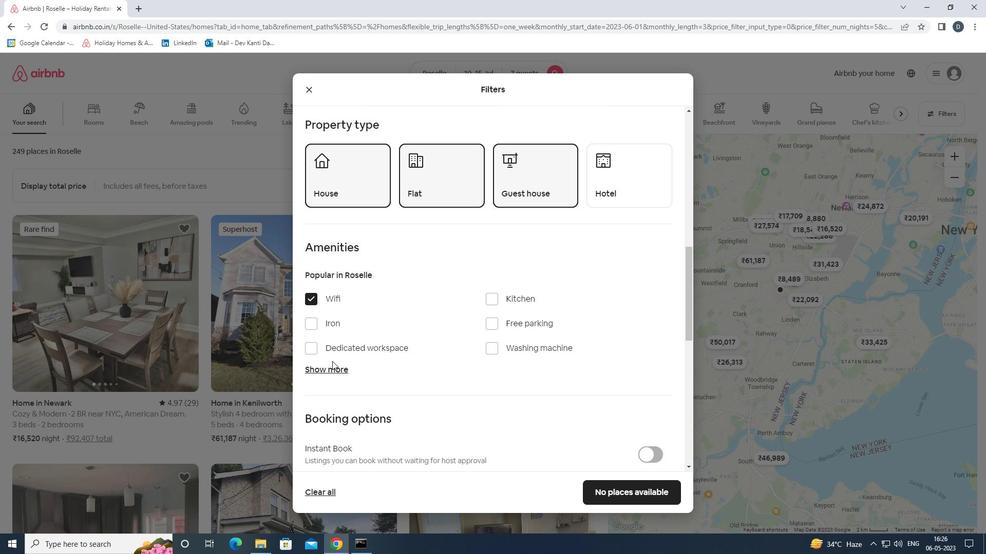 
Action: Mouse pressed left at (333, 368)
Screenshot: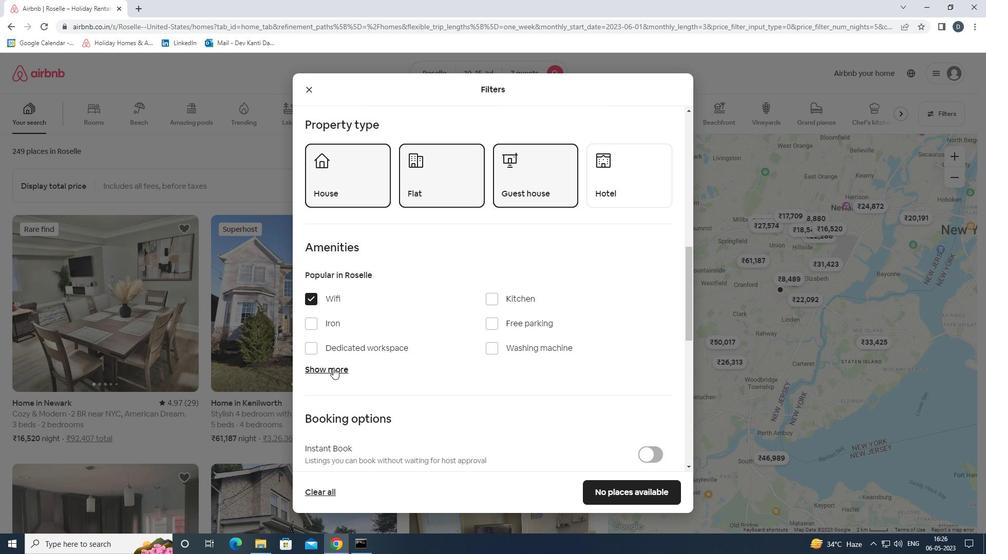 
Action: Mouse moved to (512, 323)
Screenshot: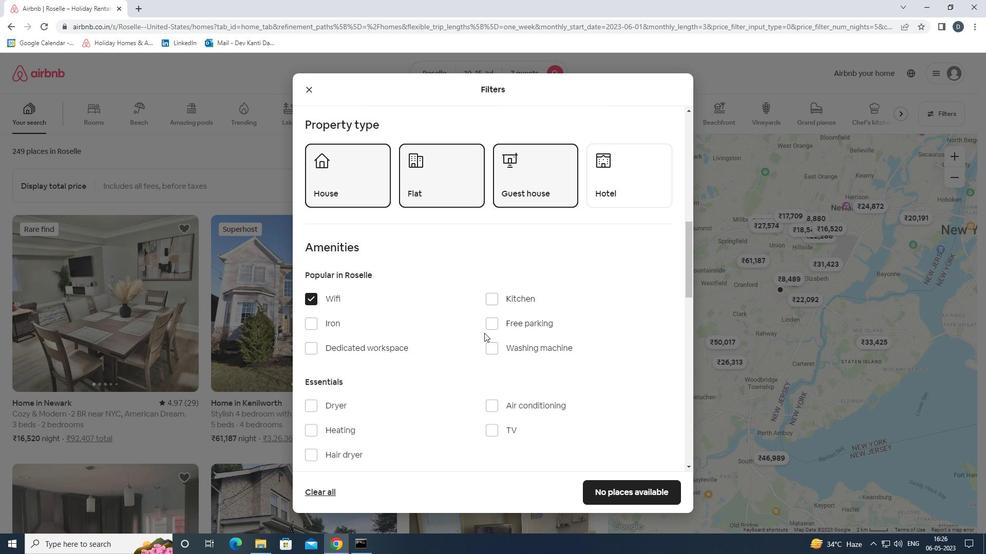 
Action: Mouse pressed left at (512, 323)
Screenshot: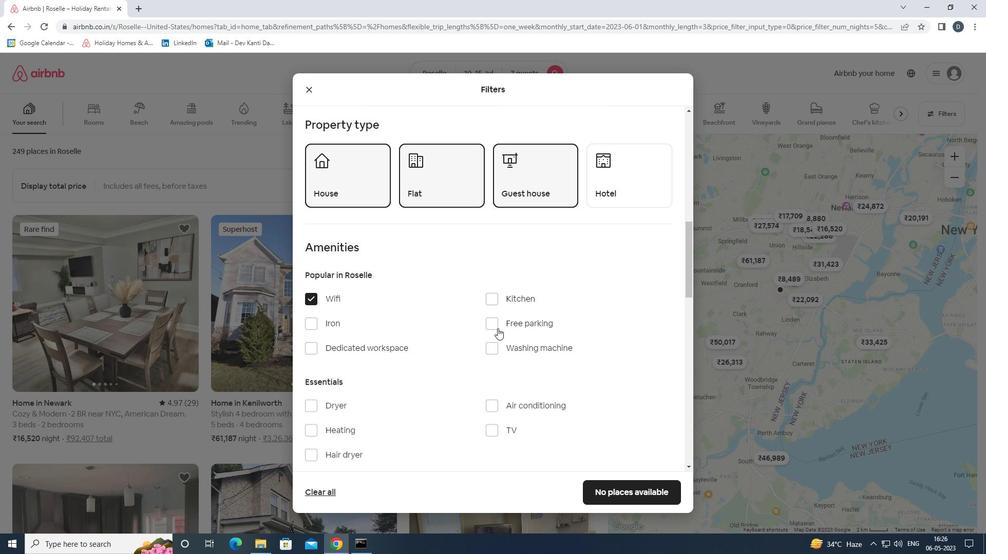 
Action: Mouse moved to (508, 430)
Screenshot: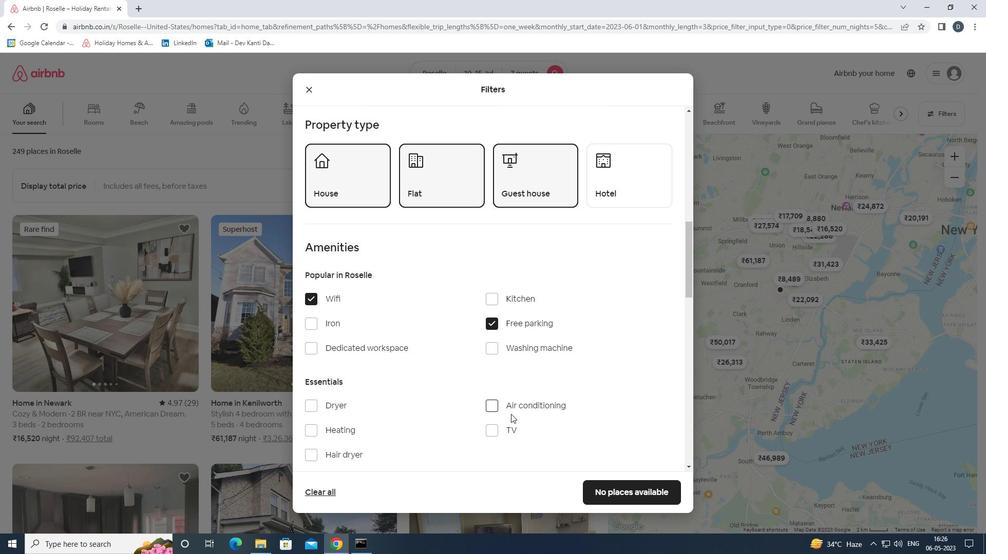 
Action: Mouse pressed left at (508, 430)
Screenshot: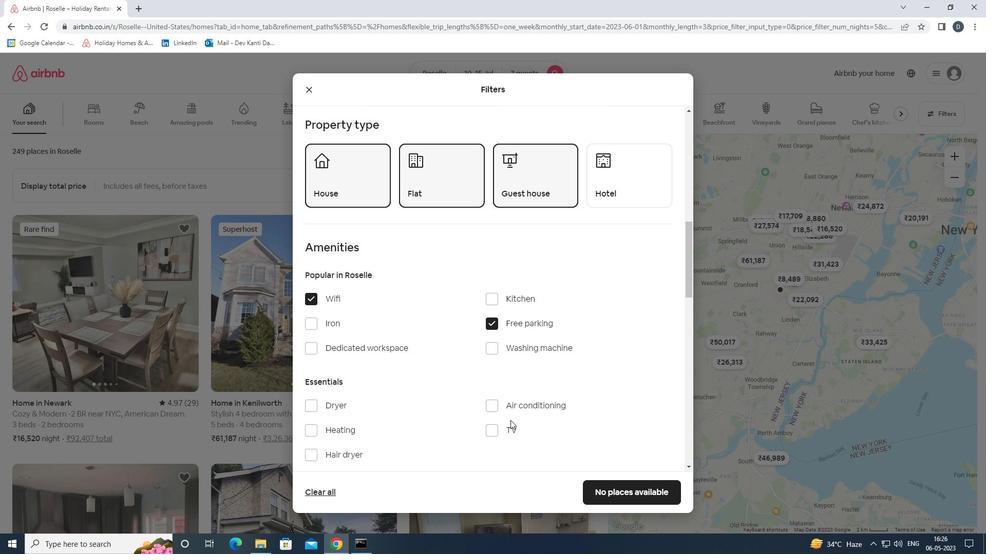 
Action: Mouse moved to (511, 374)
Screenshot: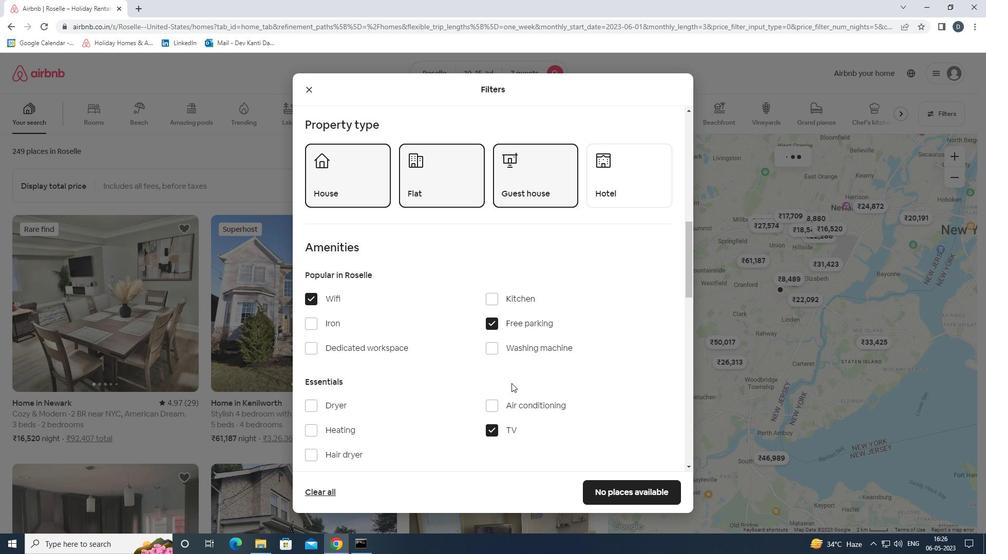 
Action: Mouse scrolled (511, 374) with delta (0, 0)
Screenshot: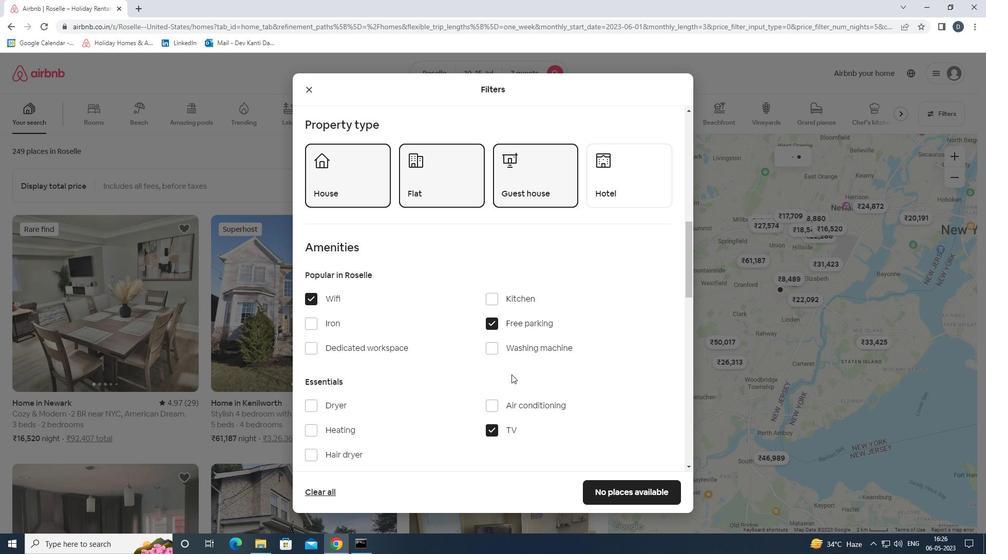 
Action: Mouse scrolled (511, 374) with delta (0, 0)
Screenshot: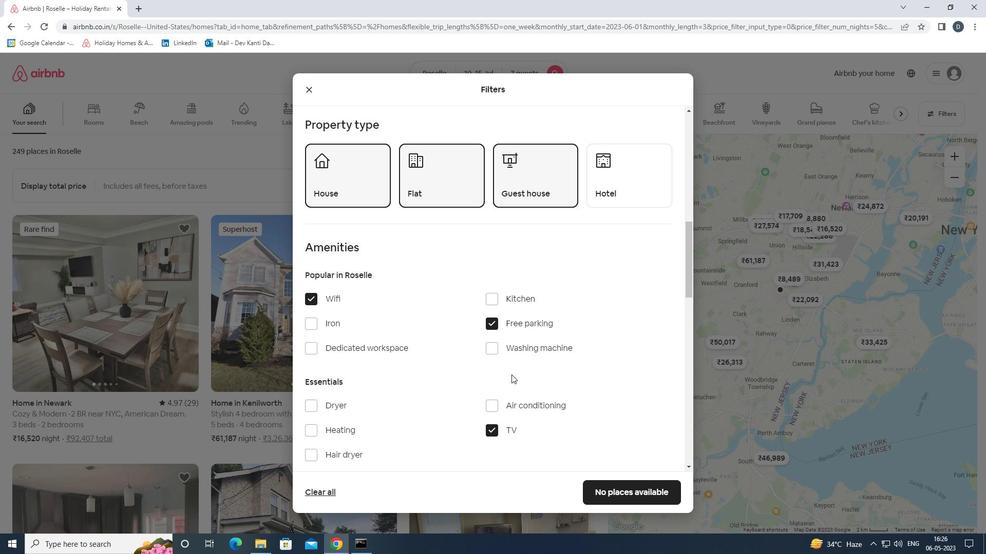 
Action: Mouse scrolled (511, 374) with delta (0, 0)
Screenshot: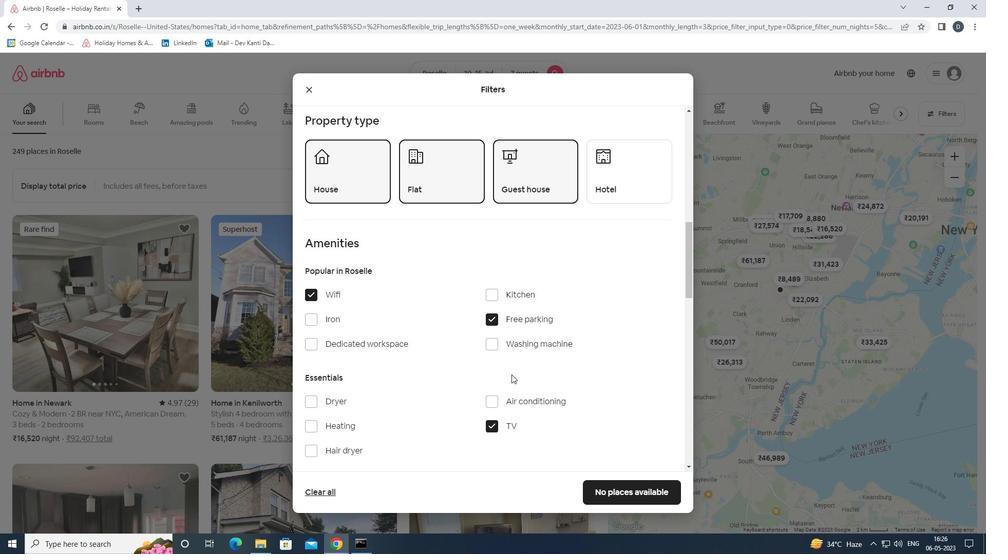
Action: Mouse scrolled (511, 374) with delta (0, 0)
Screenshot: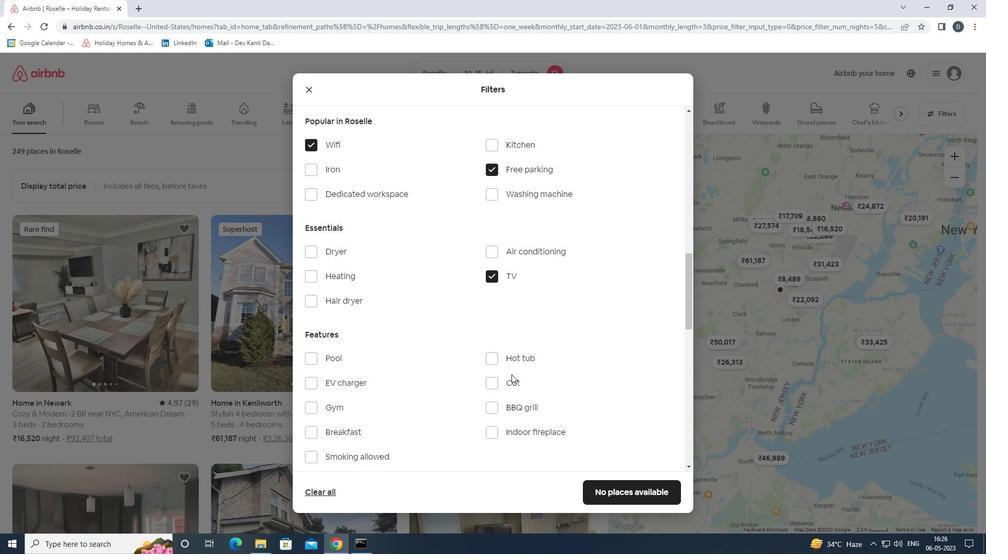
Action: Mouse moved to (334, 362)
Screenshot: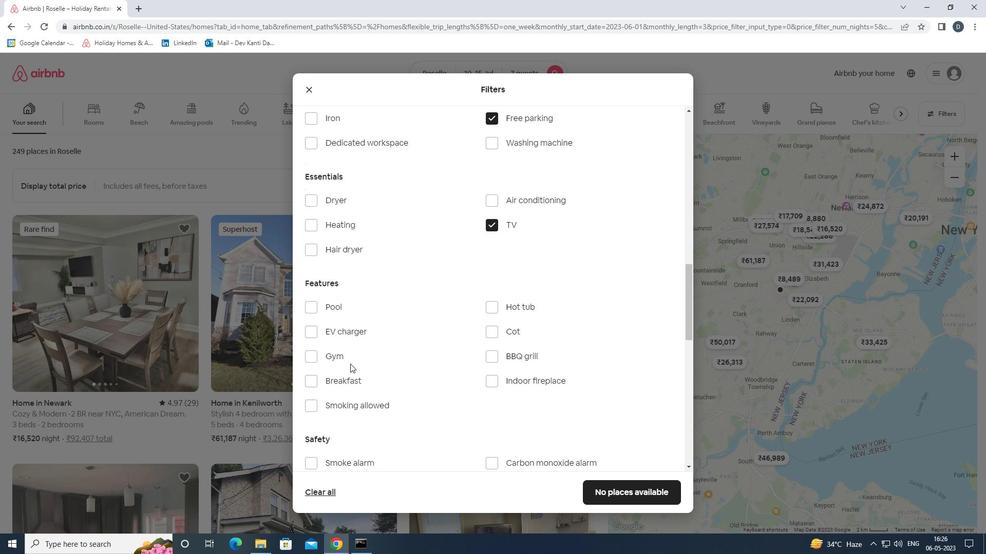 
Action: Mouse pressed left at (334, 362)
Screenshot: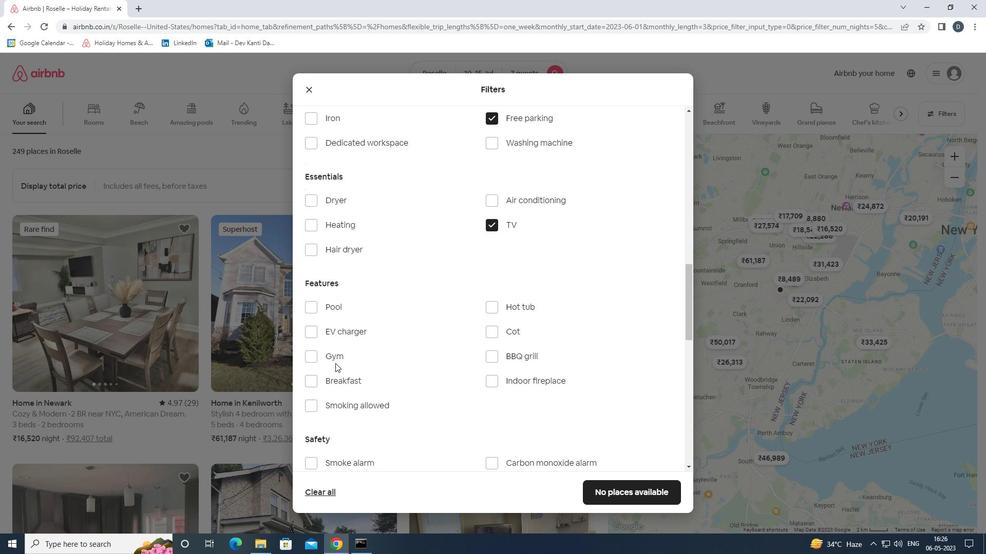 
Action: Mouse moved to (339, 378)
Screenshot: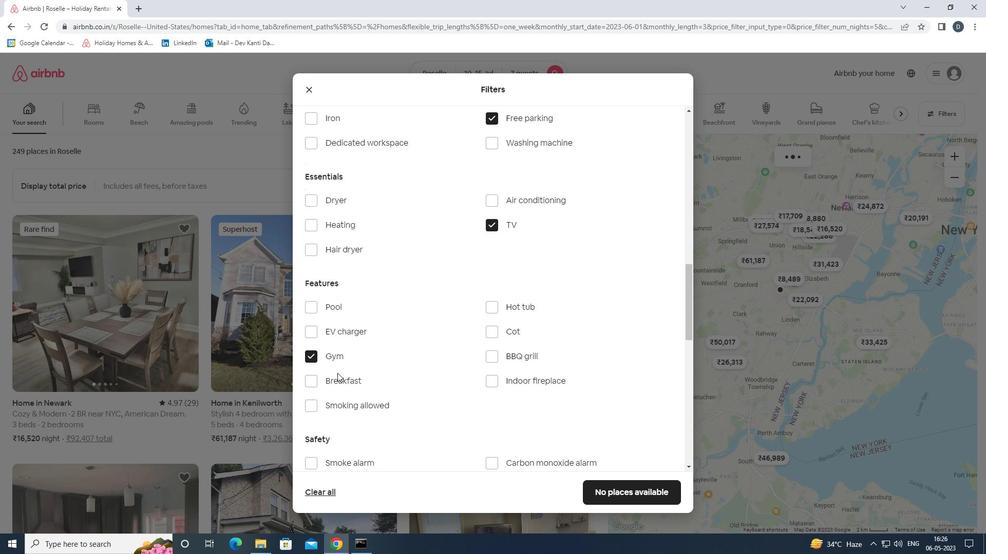 
Action: Mouse pressed left at (339, 378)
Screenshot: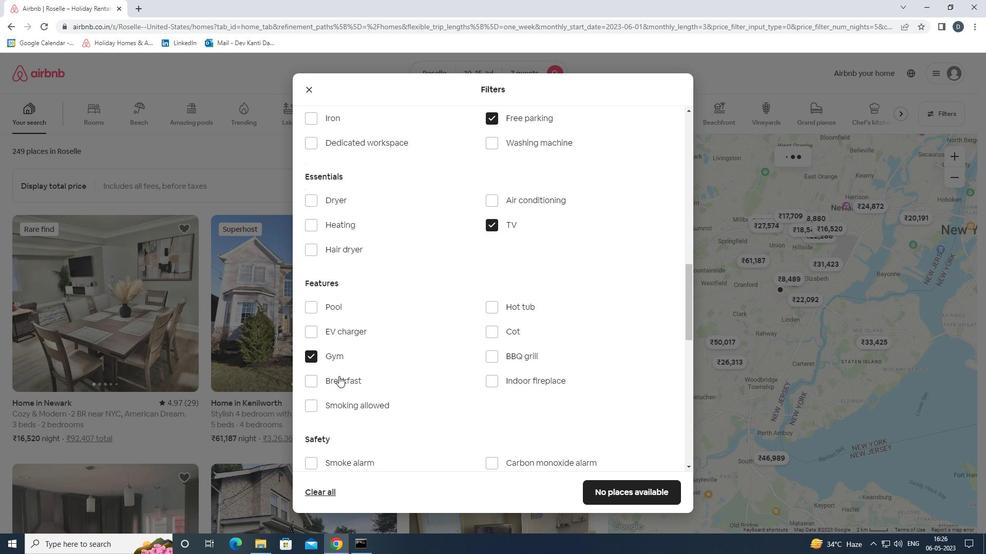 
Action: Mouse moved to (425, 361)
Screenshot: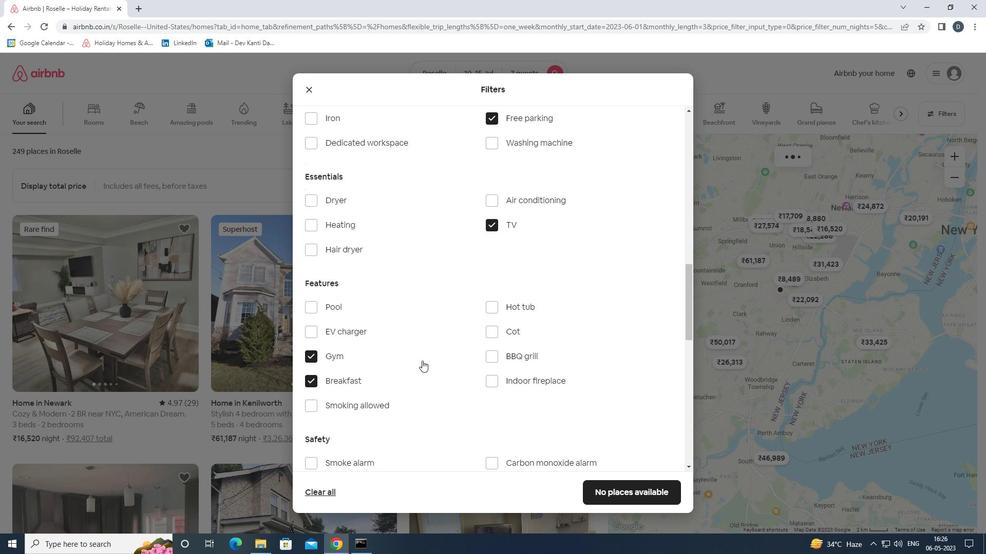 
Action: Mouse scrolled (425, 361) with delta (0, 0)
Screenshot: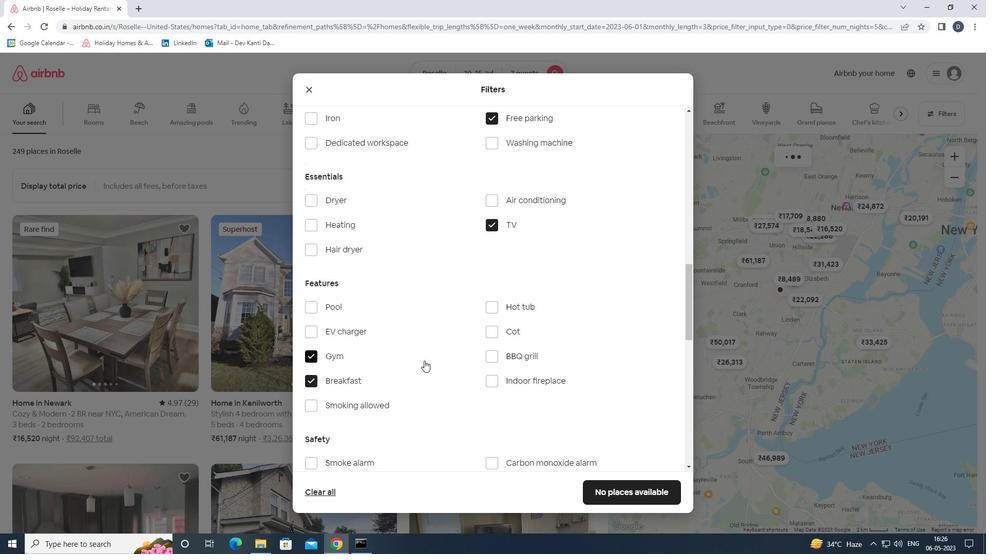 
Action: Mouse moved to (426, 361)
Screenshot: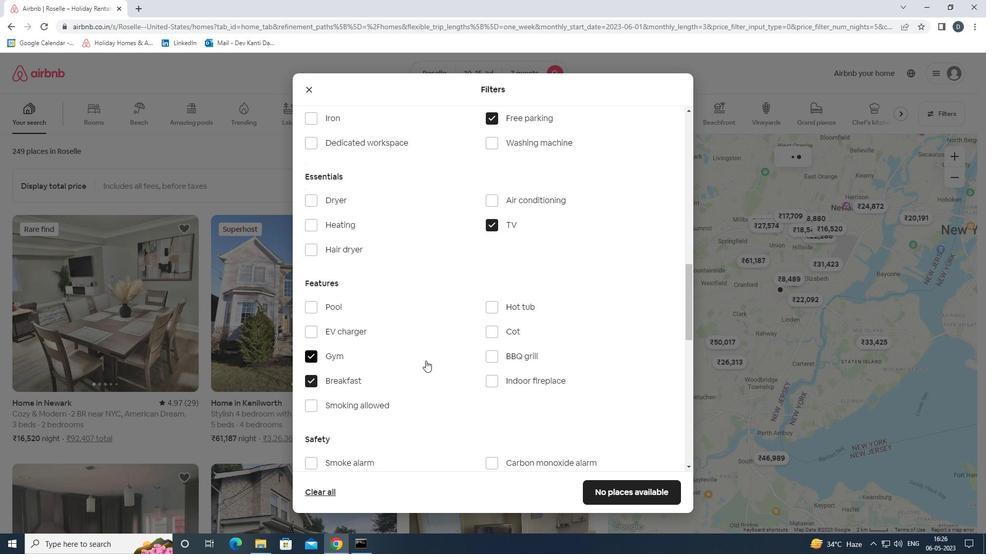 
Action: Mouse scrolled (426, 360) with delta (0, 0)
Screenshot: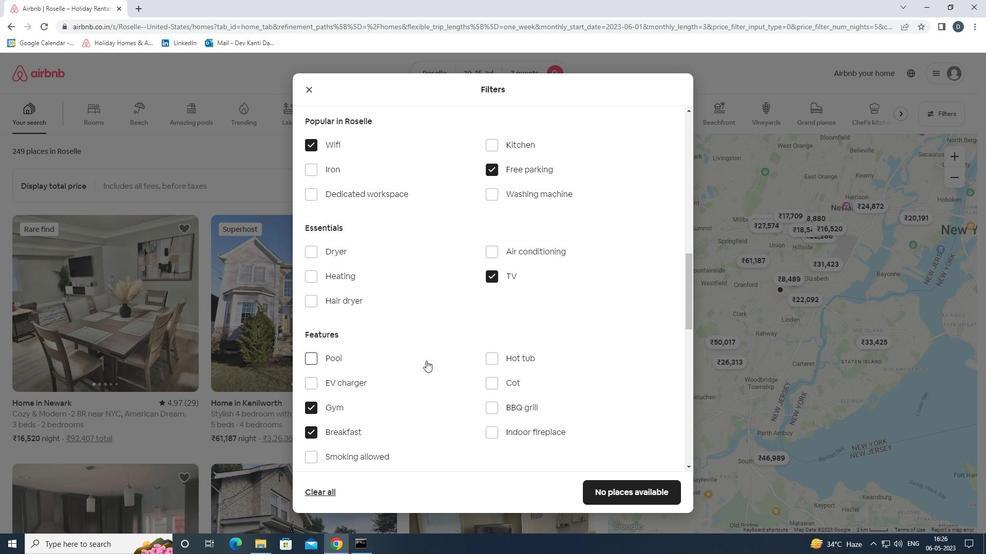 
Action: Mouse moved to (426, 361)
Screenshot: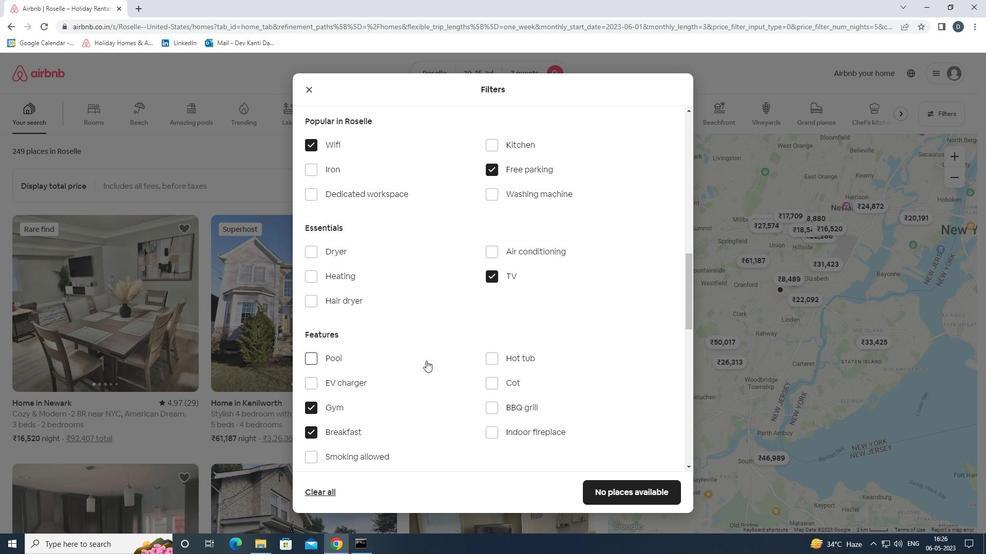 
Action: Mouse scrolled (426, 360) with delta (0, 0)
Screenshot: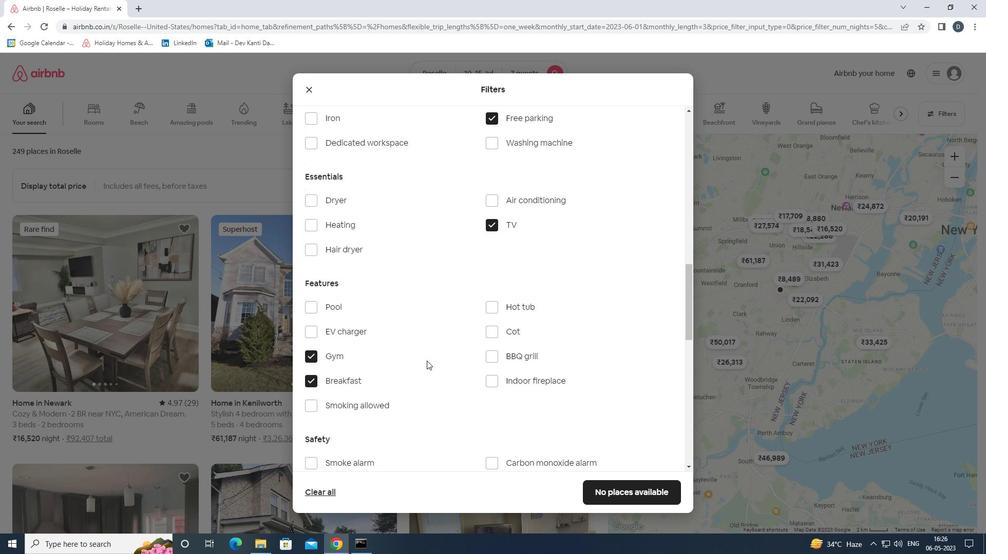 
Action: Mouse scrolled (426, 360) with delta (0, 0)
Screenshot: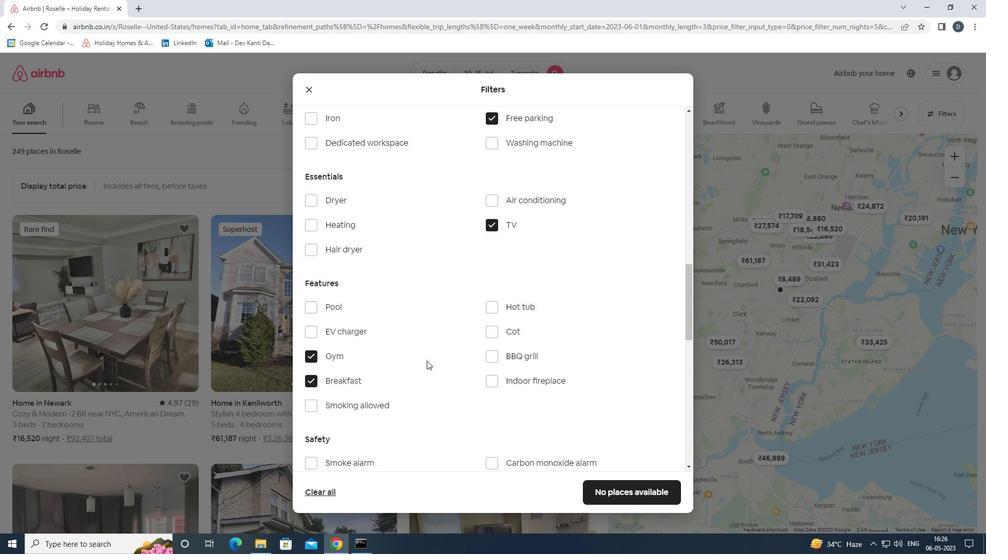 
Action: Mouse moved to (427, 360)
Screenshot: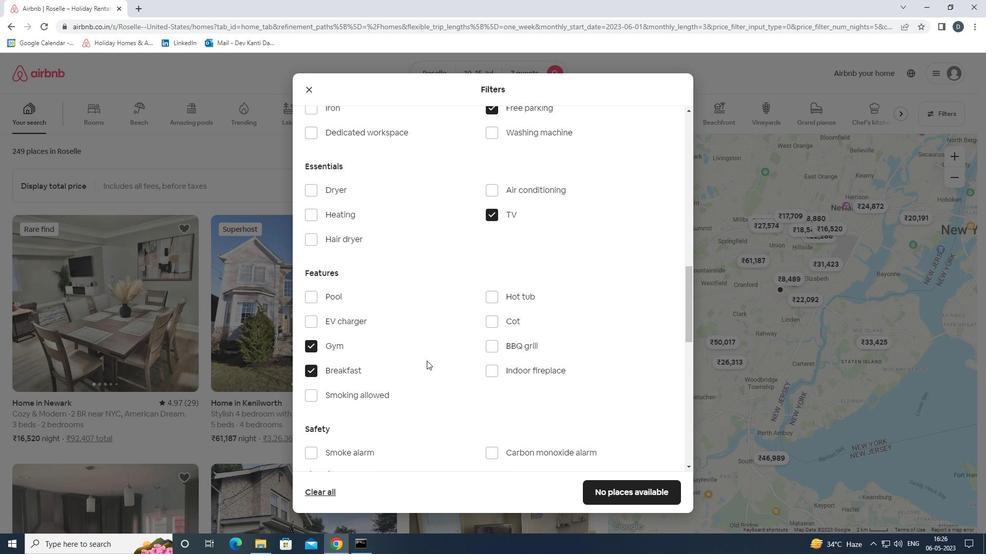 
Action: Mouse scrolled (427, 360) with delta (0, 0)
Screenshot: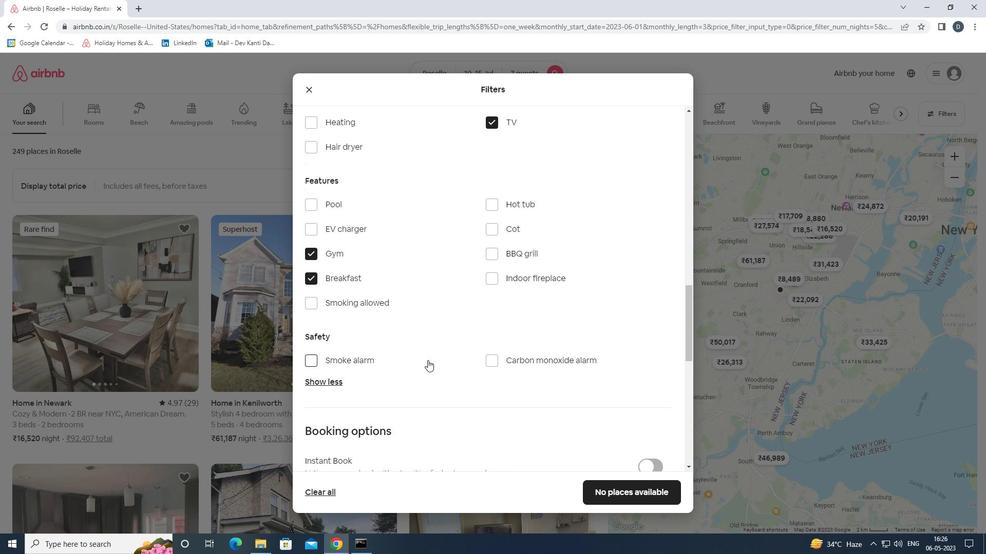 
Action: Mouse scrolled (427, 360) with delta (0, 0)
Screenshot: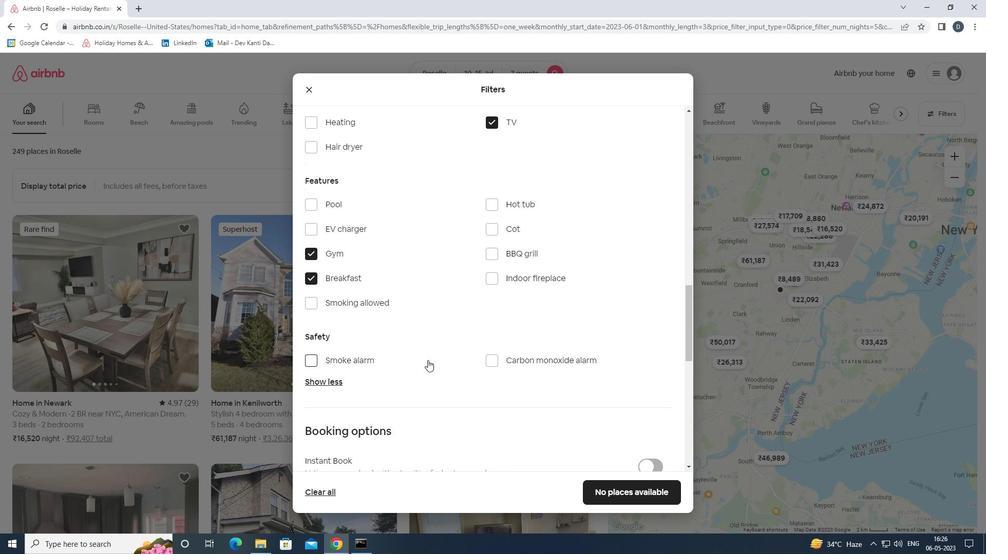 
Action: Mouse scrolled (427, 360) with delta (0, 0)
Screenshot: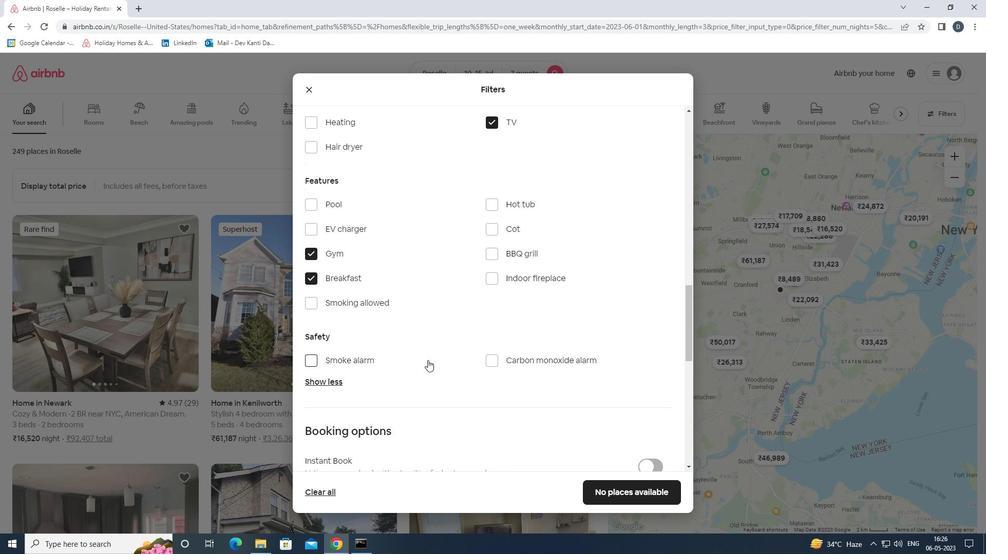 
Action: Mouse moved to (641, 346)
Screenshot: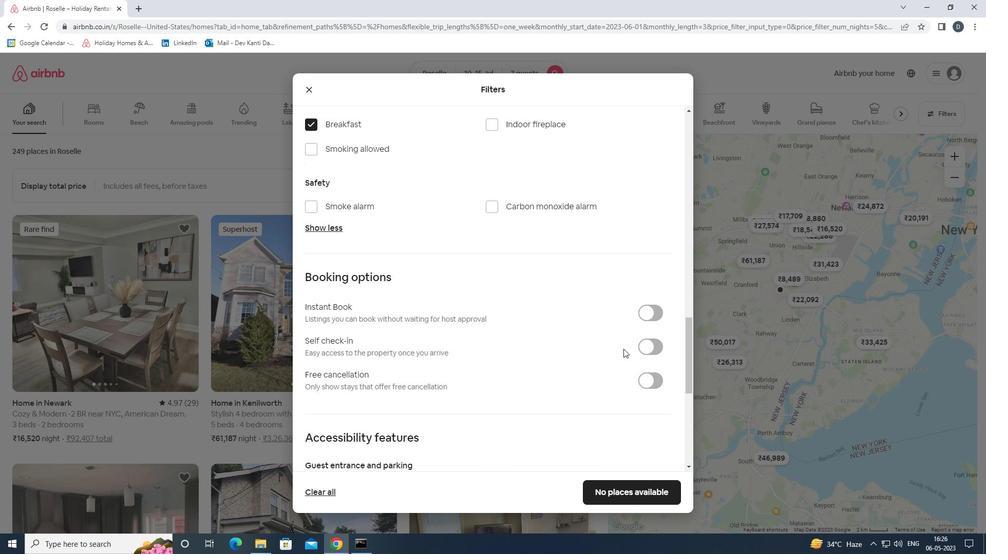 
Action: Mouse pressed left at (641, 346)
Screenshot: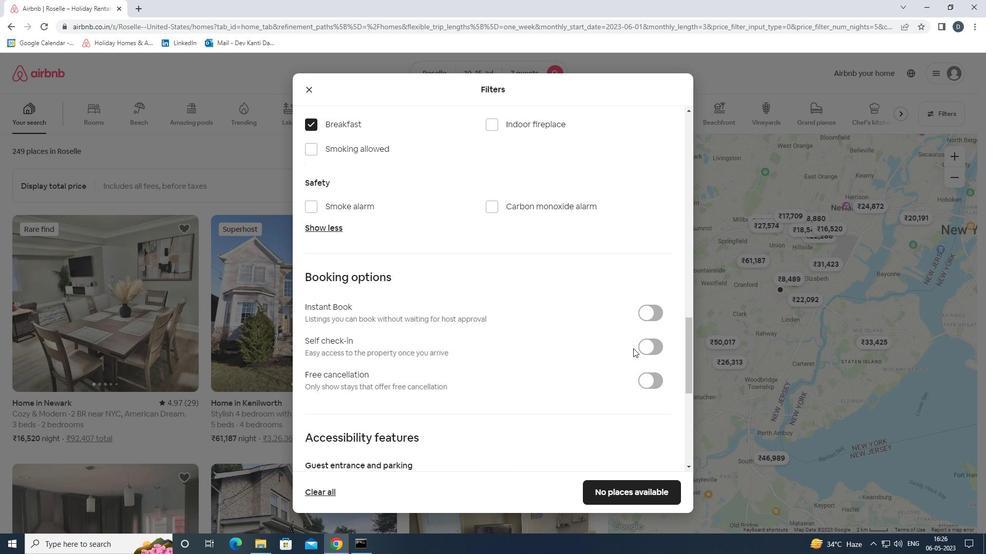 
Action: Mouse moved to (593, 349)
Screenshot: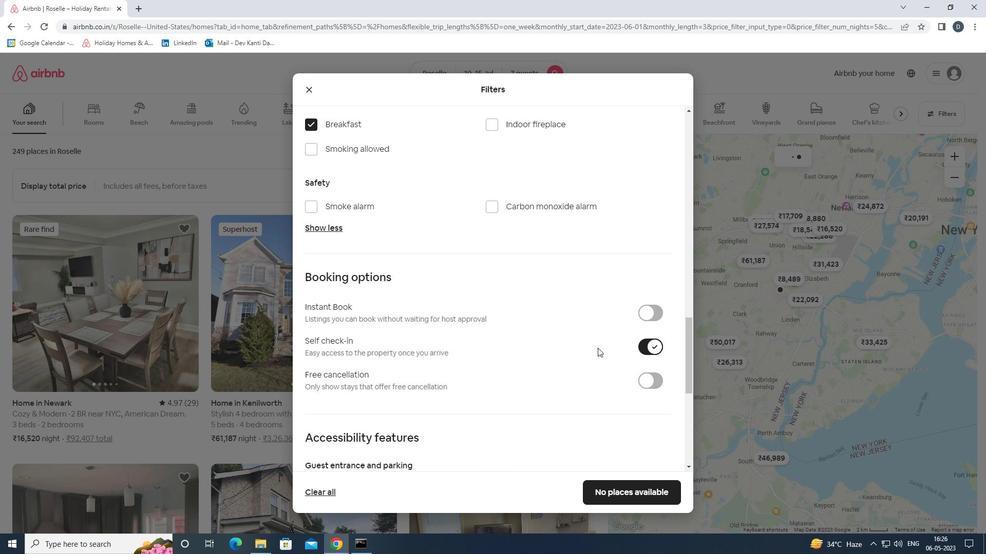 
Action: Mouse scrolled (593, 348) with delta (0, 0)
Screenshot: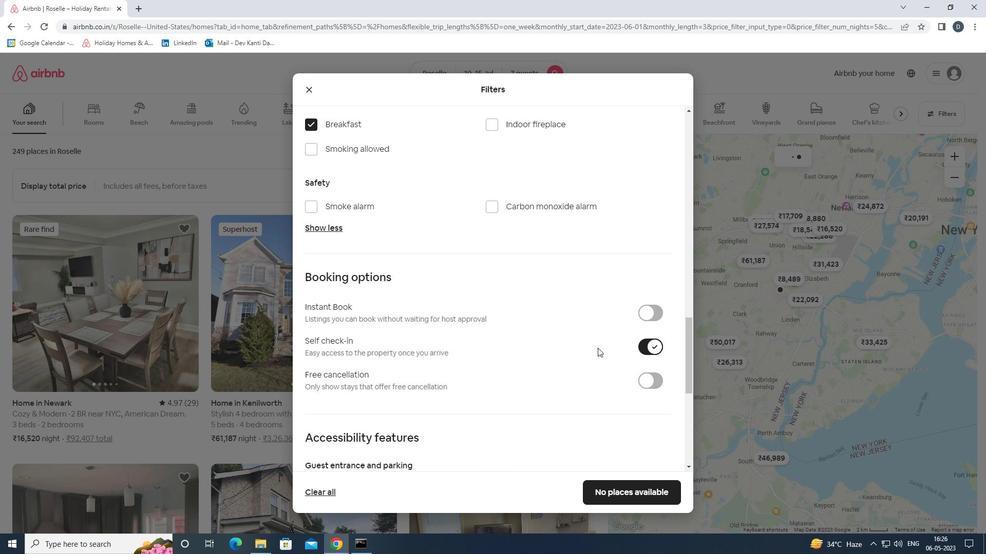 
Action: Mouse moved to (592, 349)
Screenshot: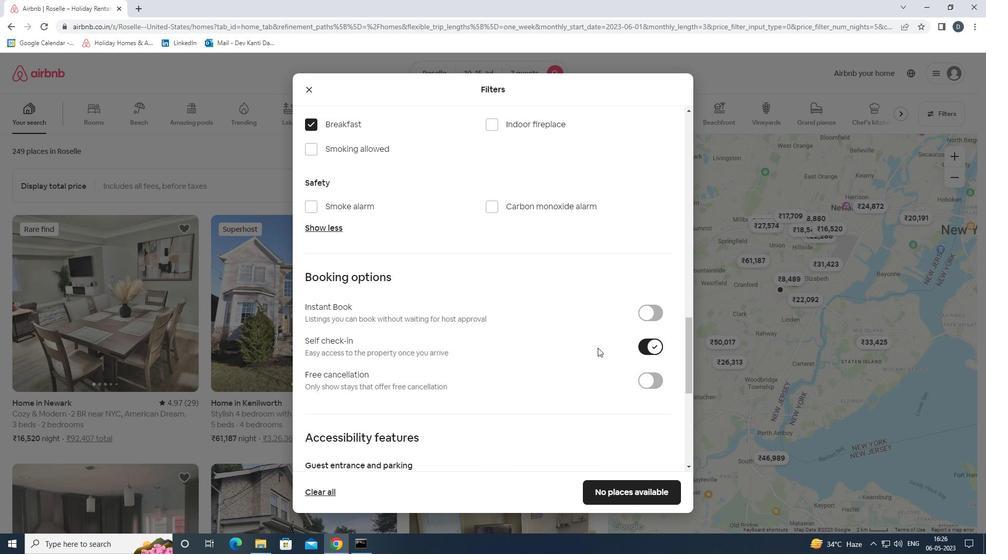 
Action: Mouse scrolled (592, 349) with delta (0, 0)
Screenshot: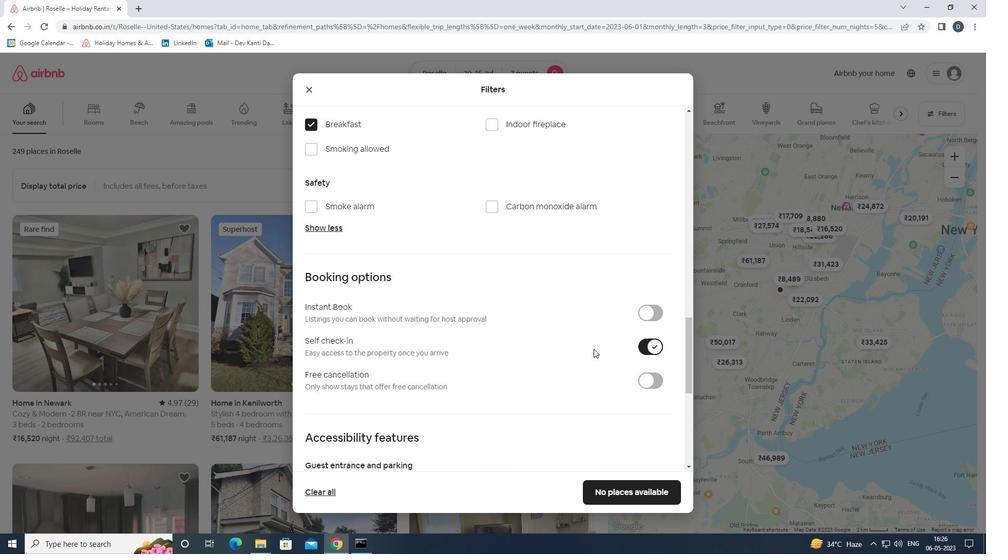 
Action: Mouse scrolled (592, 349) with delta (0, 0)
Screenshot: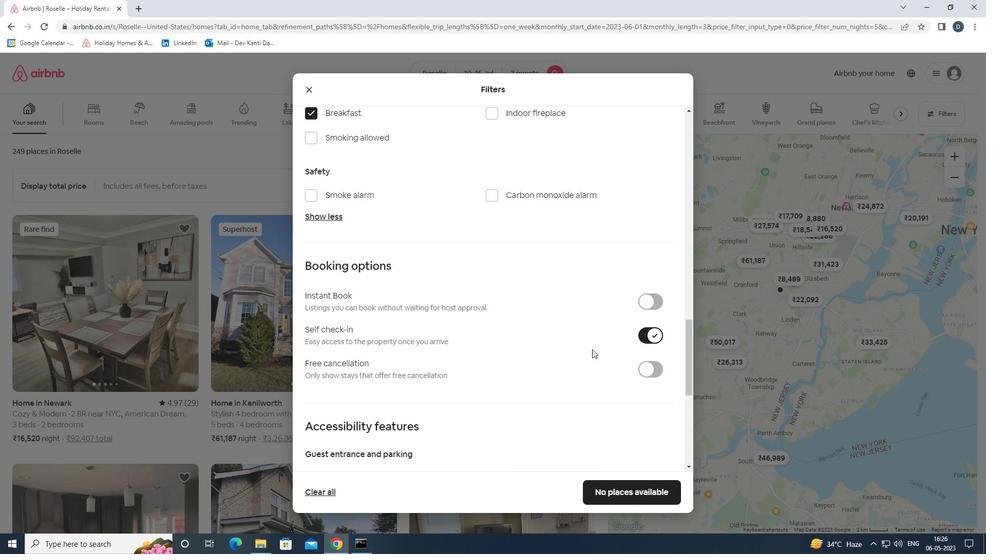
Action: Mouse scrolled (592, 349) with delta (0, 0)
Screenshot: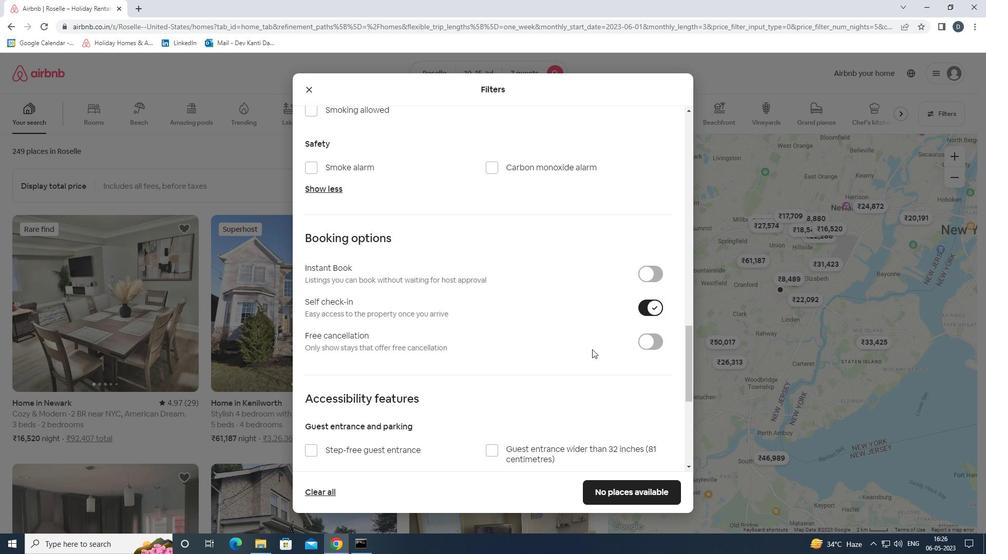
Action: Mouse scrolled (592, 349) with delta (0, 0)
Screenshot: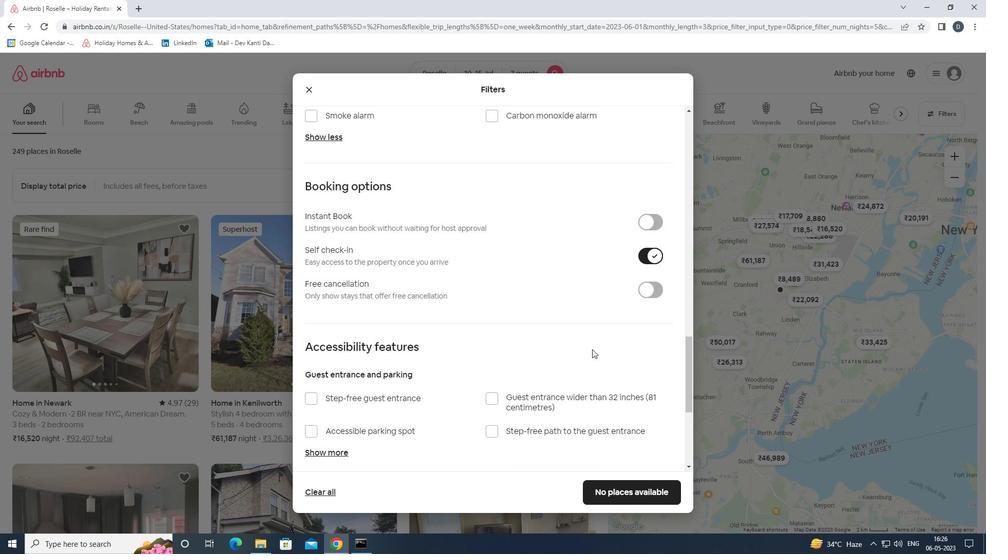 
Action: Mouse scrolled (592, 350) with delta (0, 0)
Screenshot: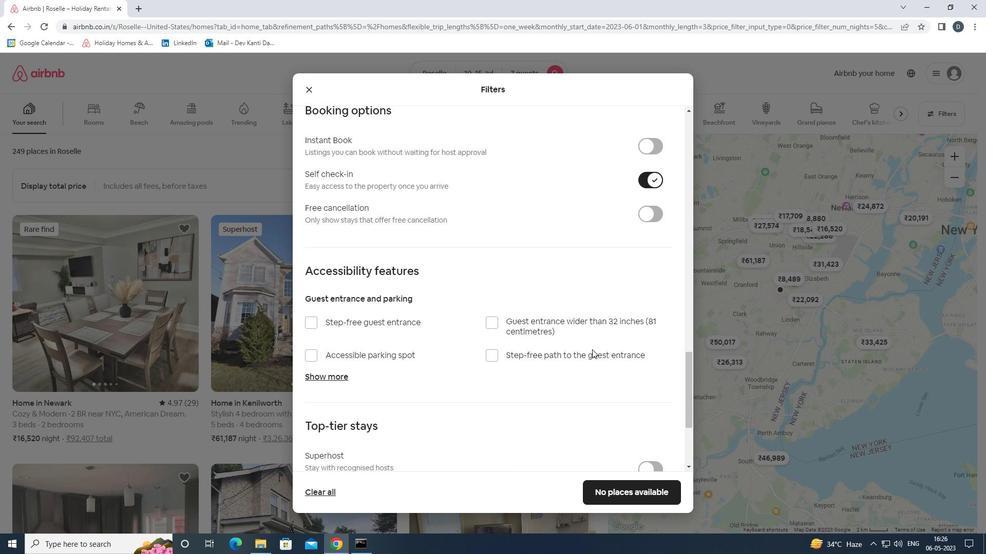 
Action: Mouse scrolled (592, 349) with delta (0, 0)
Screenshot: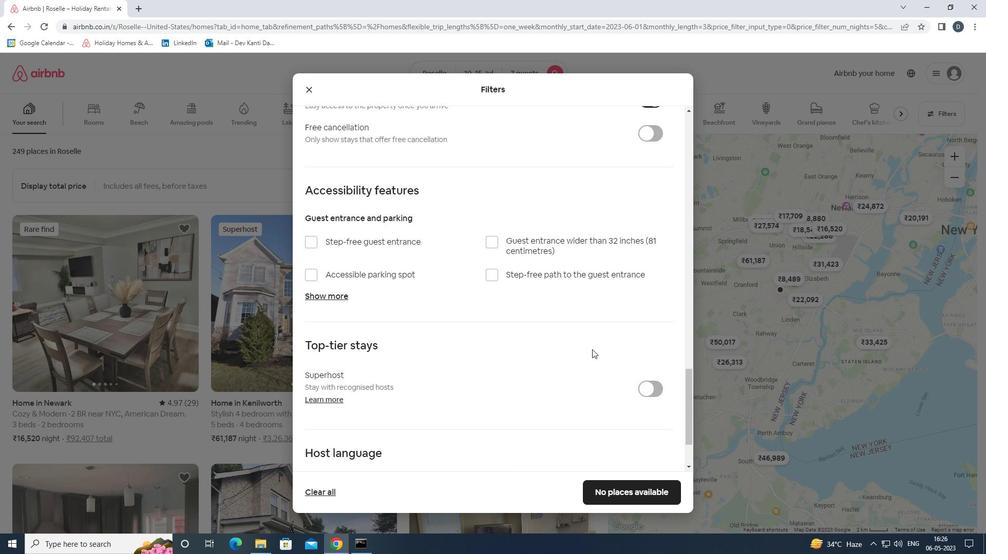 
Action: Mouse scrolled (592, 349) with delta (0, 0)
Screenshot: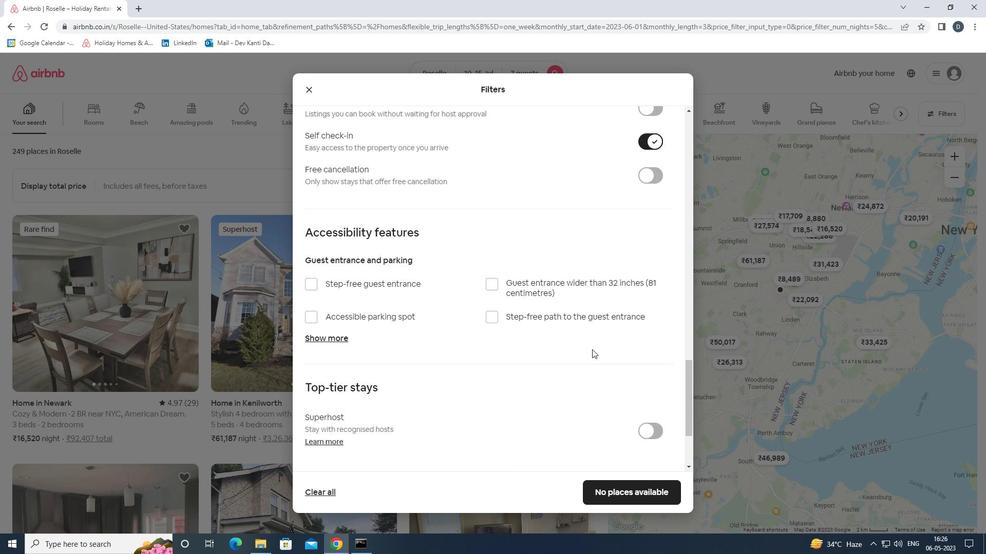 
Action: Mouse moved to (591, 349)
Screenshot: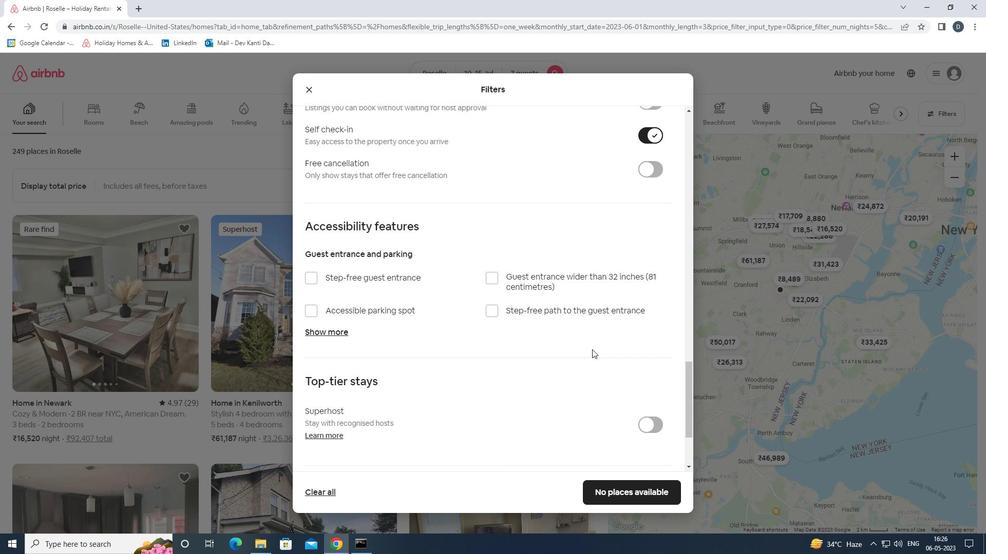 
Action: Mouse scrolled (591, 349) with delta (0, 0)
Screenshot: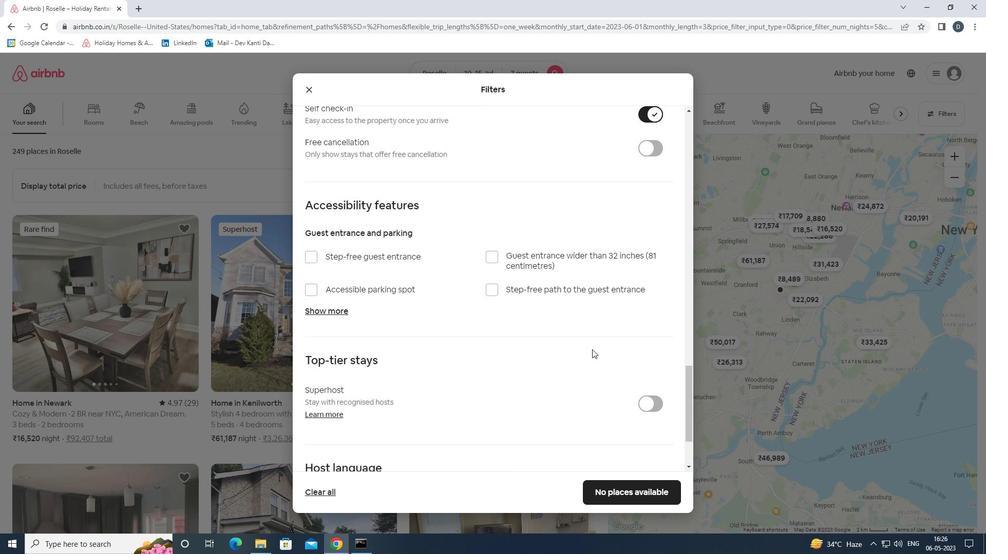 
Action: Mouse moved to (590, 349)
Screenshot: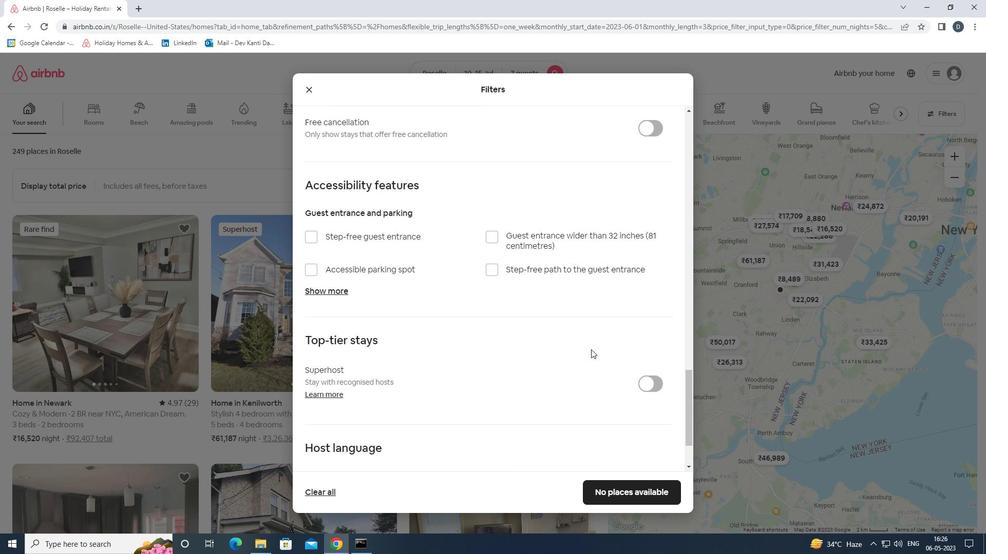 
Action: Mouse scrolled (590, 349) with delta (0, 0)
Screenshot: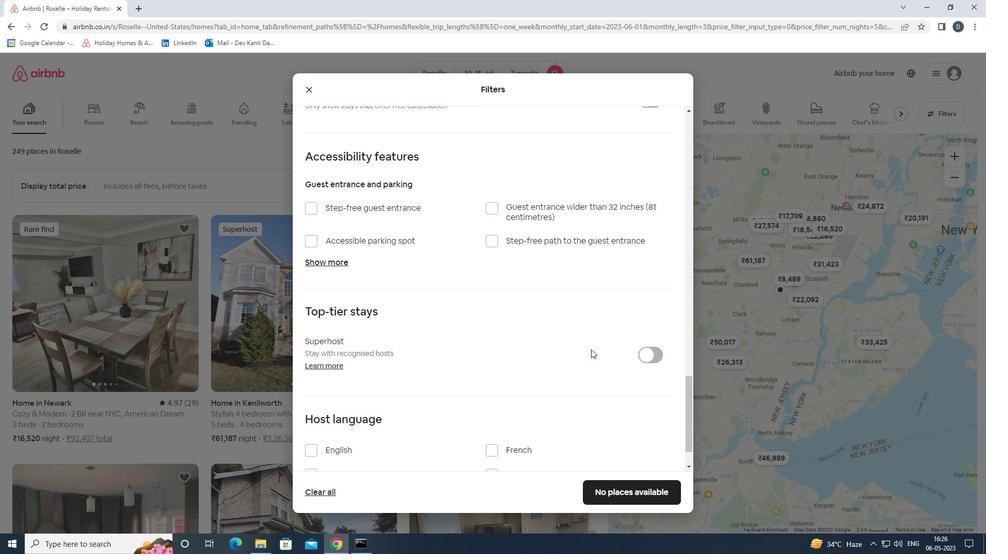 
Action: Mouse moved to (345, 400)
Screenshot: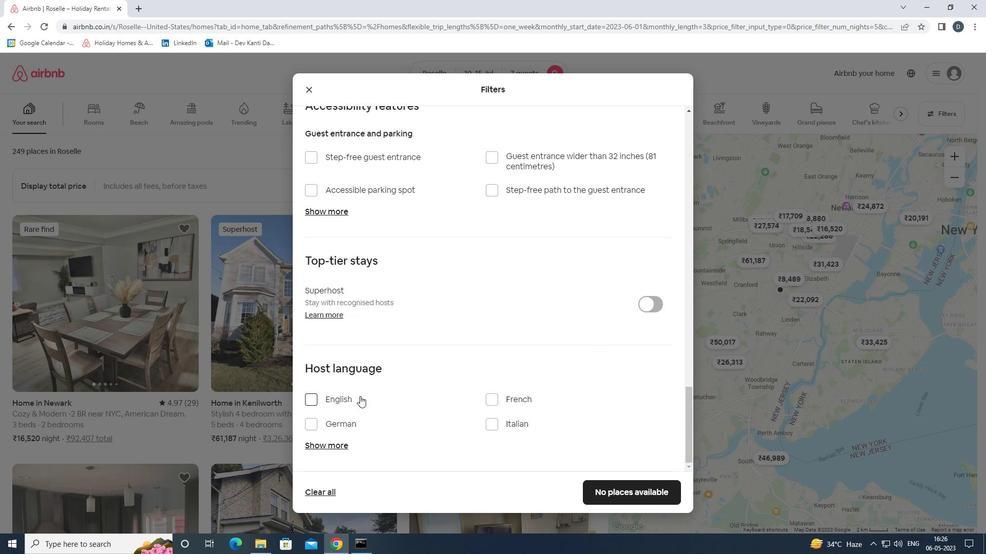 
Action: Mouse pressed left at (345, 400)
Screenshot: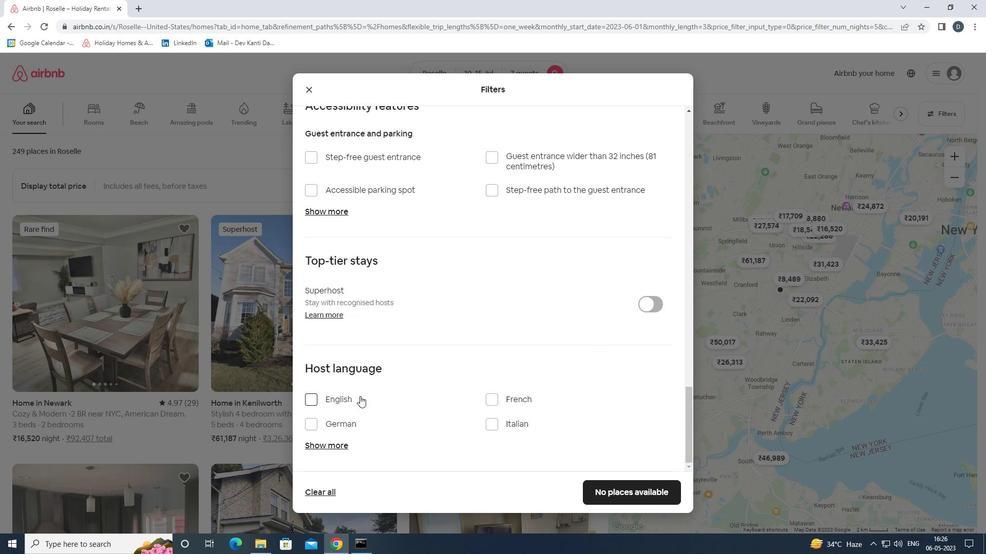 
Action: Mouse moved to (608, 490)
Screenshot: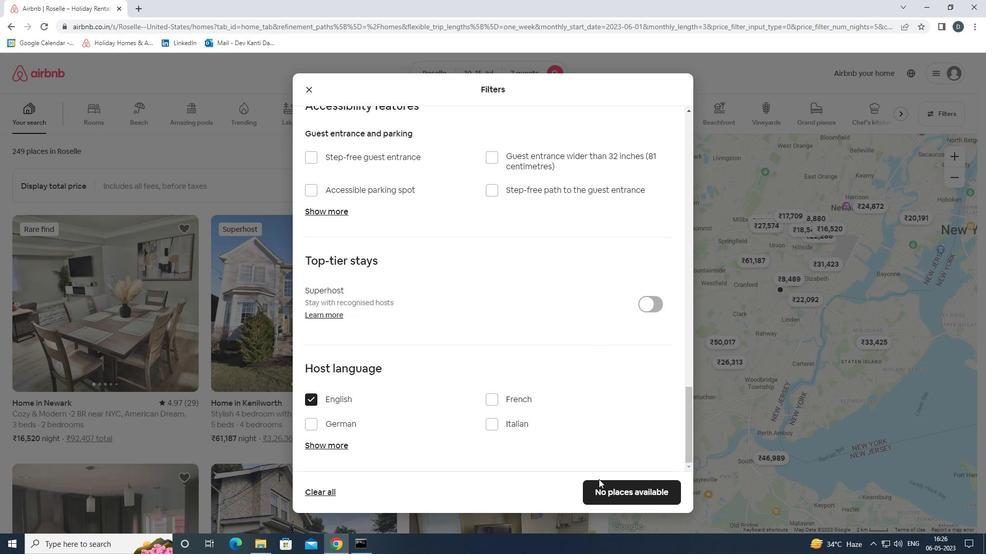 
Action: Mouse pressed left at (608, 490)
Screenshot: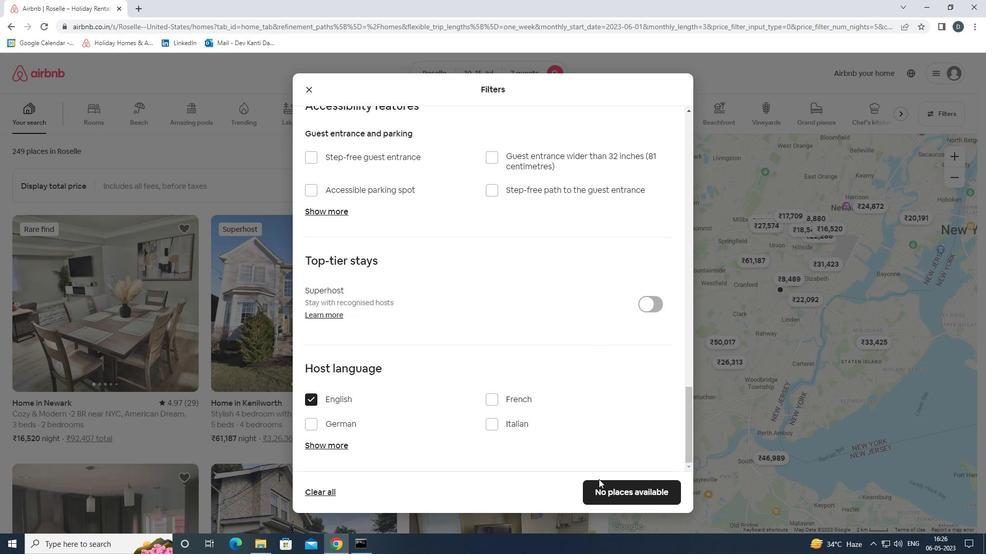 
Action: Mouse moved to (600, 384)
Screenshot: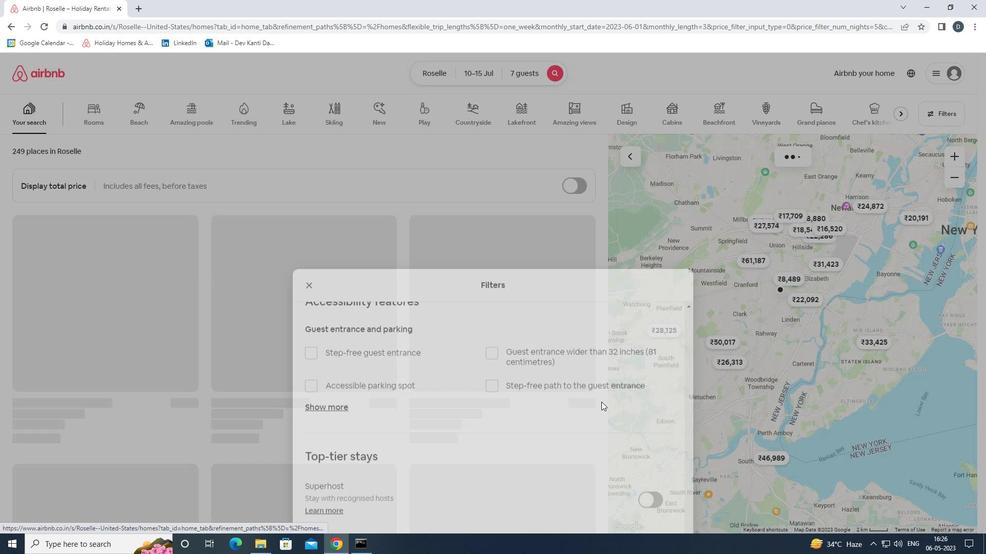 
